 Task: Add Face Rock Creamery Vampire Slayer, Garlic Cheddar Cheese to the cart.
Action: Mouse moved to (833, 282)
Screenshot: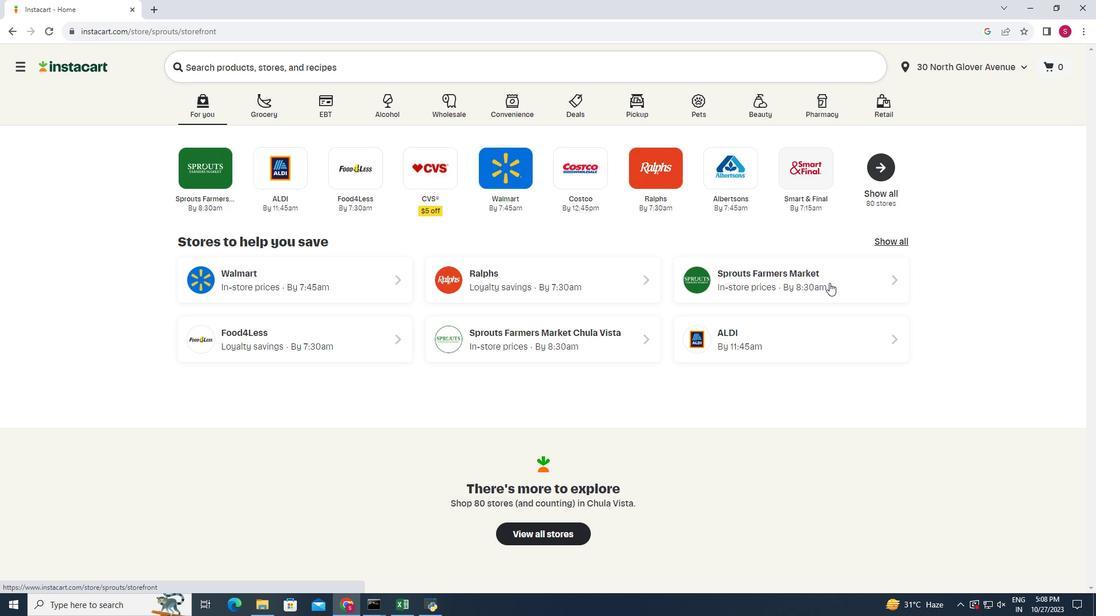 
Action: Mouse pressed left at (833, 282)
Screenshot: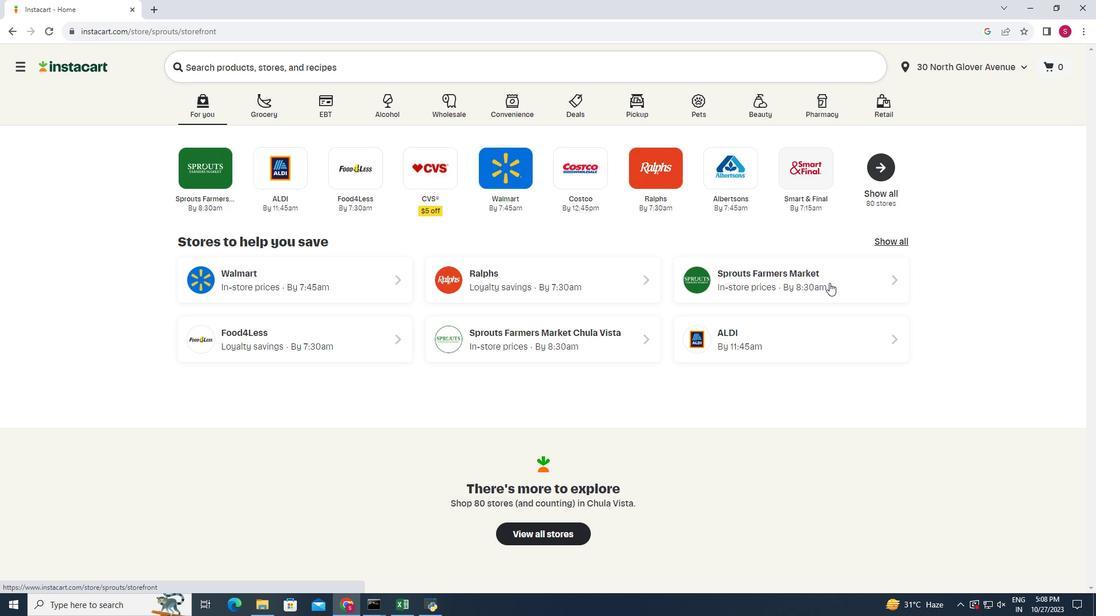 
Action: Mouse moved to (50, 505)
Screenshot: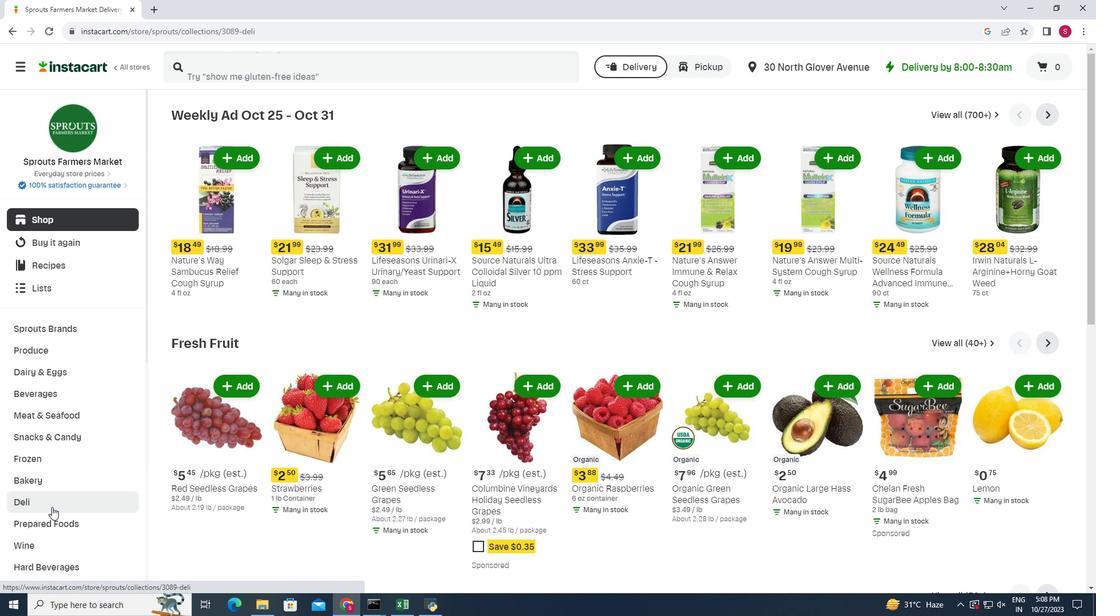 
Action: Mouse pressed left at (50, 505)
Screenshot: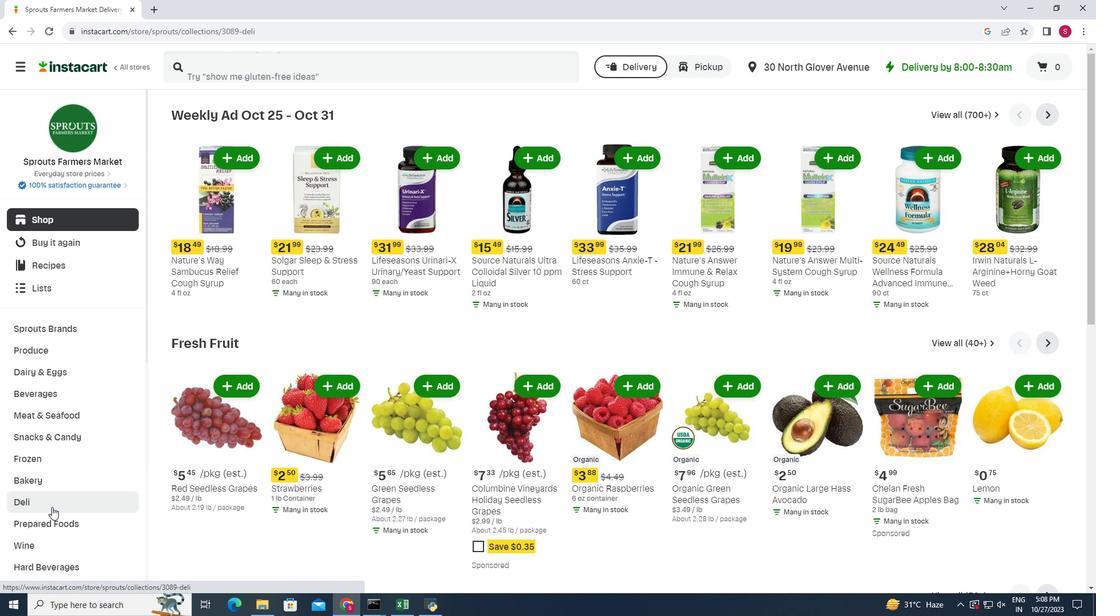
Action: Mouse moved to (285, 138)
Screenshot: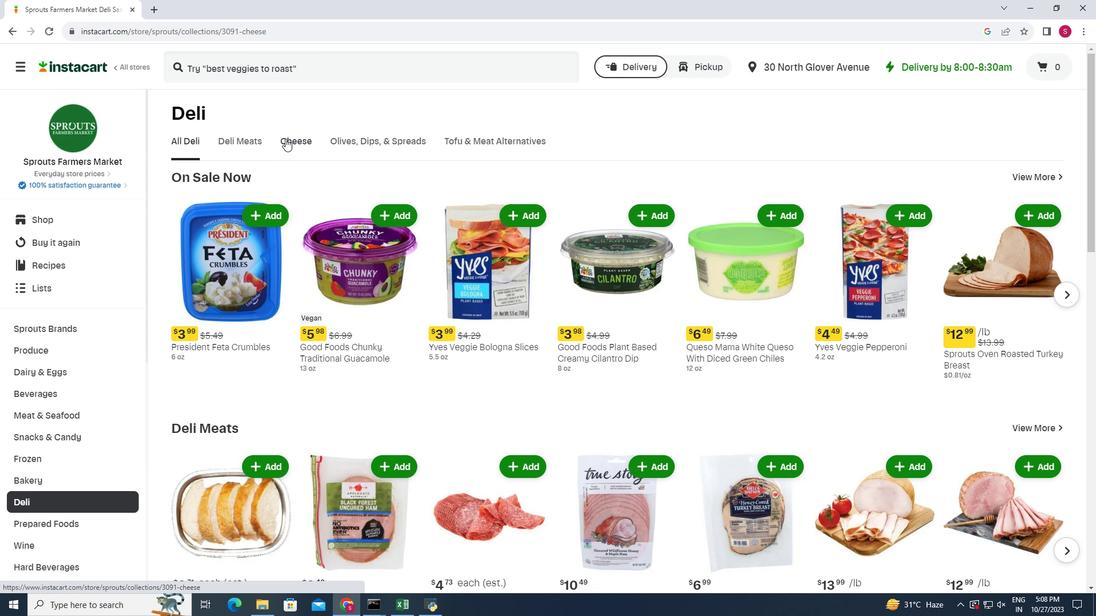 
Action: Mouse pressed left at (285, 138)
Screenshot: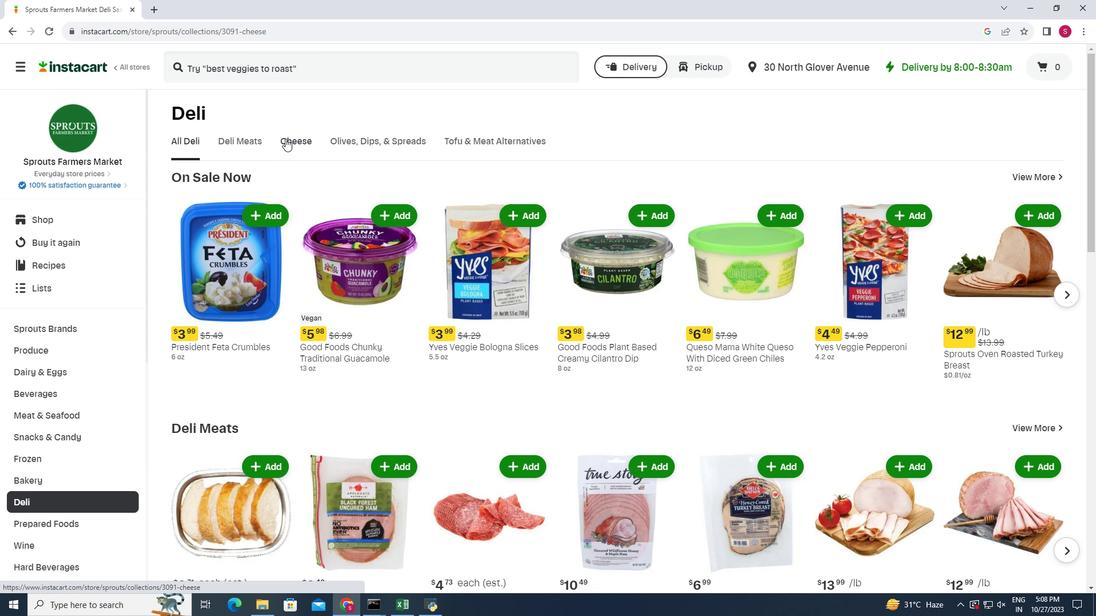 
Action: Mouse moved to (1060, 183)
Screenshot: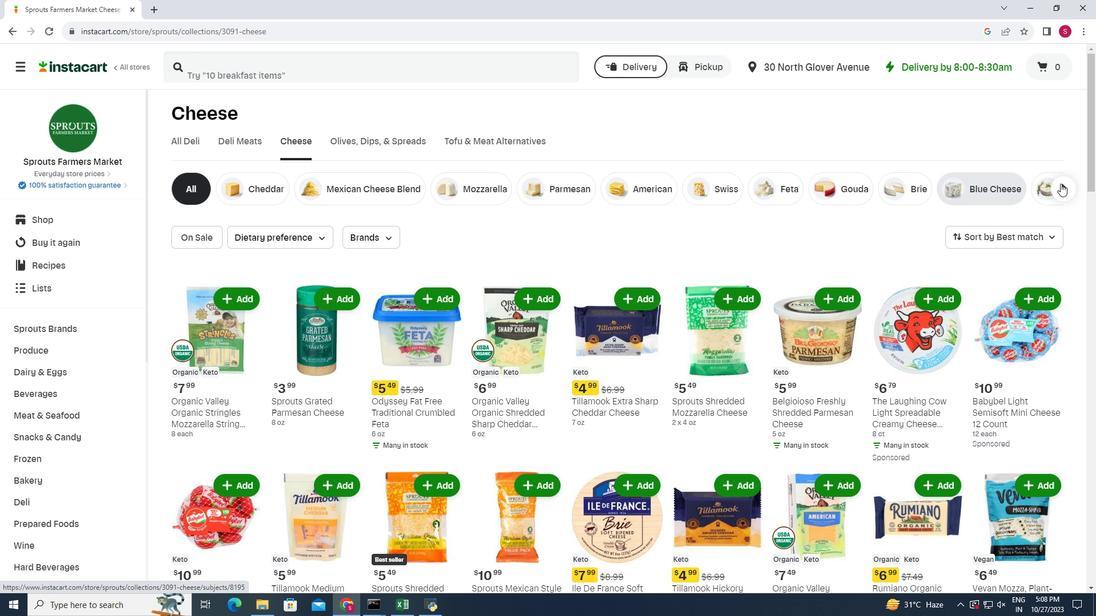 
Action: Mouse pressed left at (1060, 183)
Screenshot: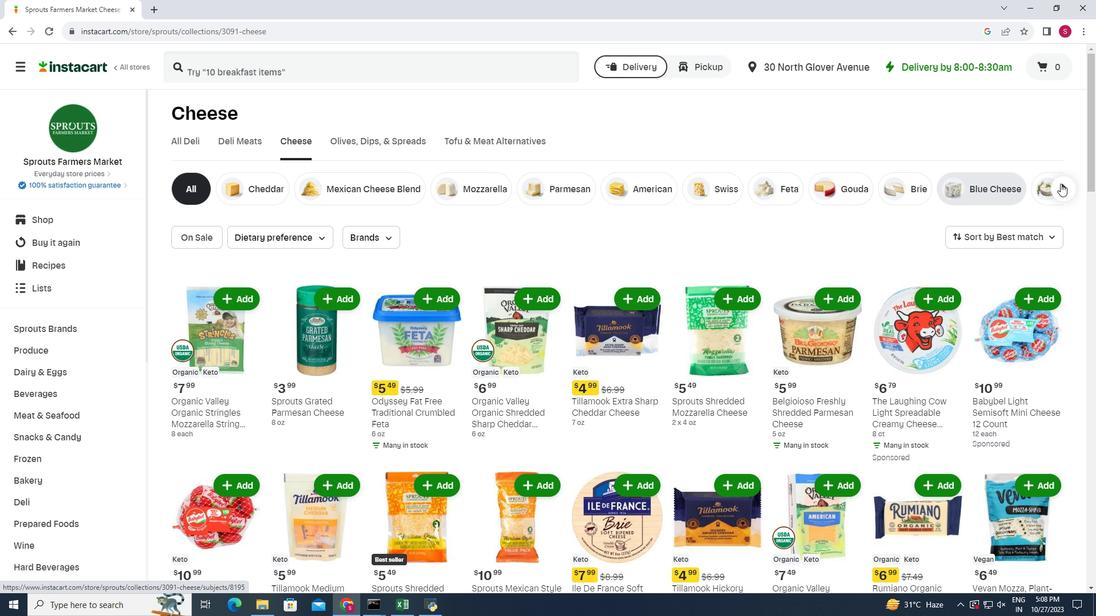 
Action: Mouse moved to (1024, 194)
Screenshot: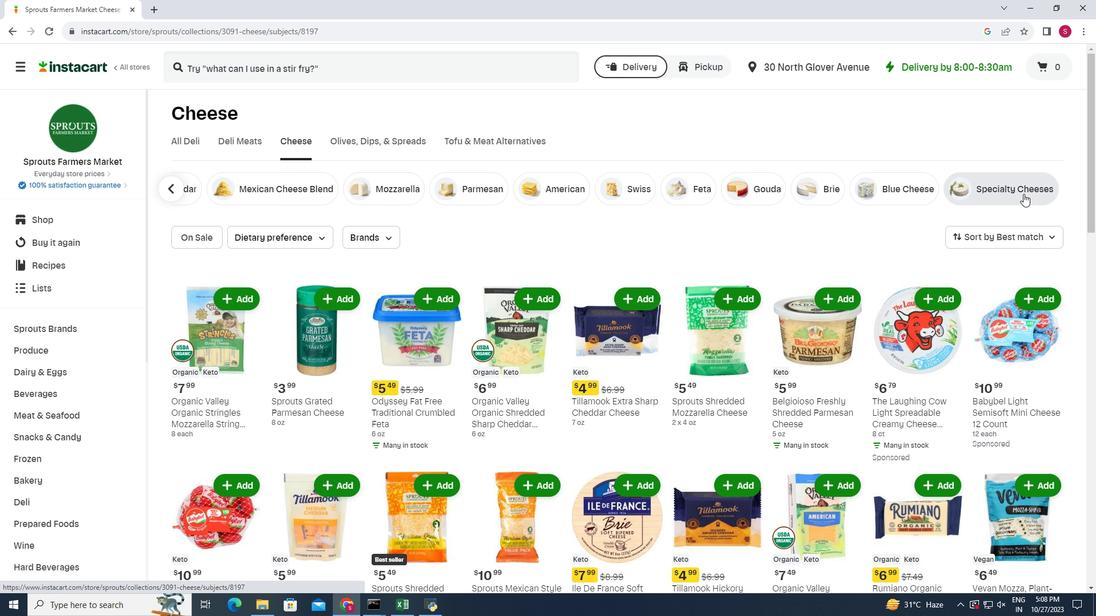 
Action: Mouse pressed left at (1024, 194)
Screenshot: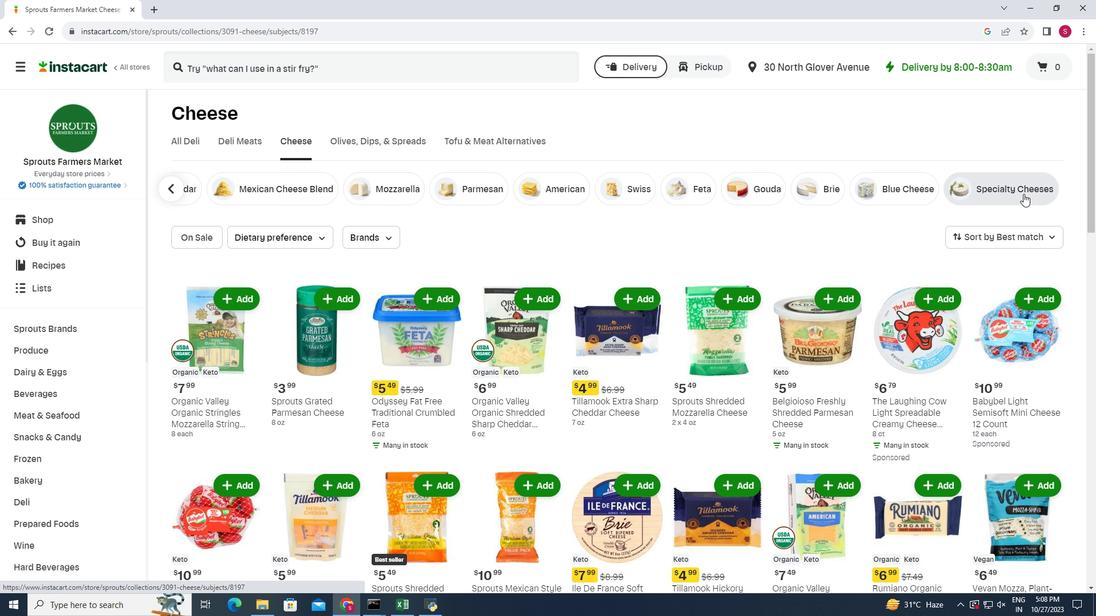 
Action: Mouse moved to (549, 217)
Screenshot: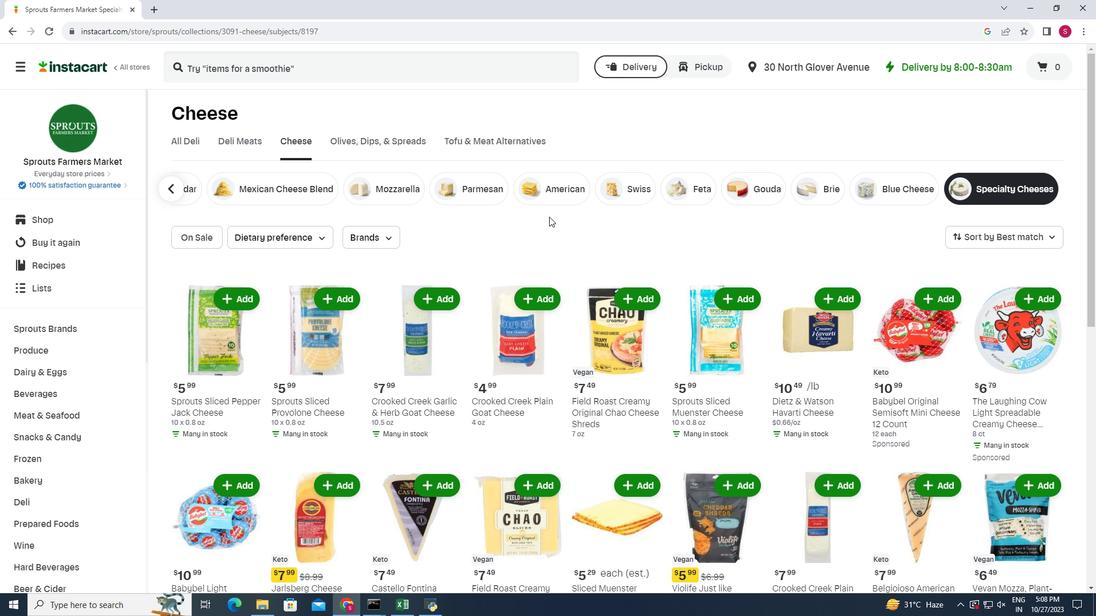 
Action: Mouse scrolled (549, 216) with delta (0, 0)
Screenshot: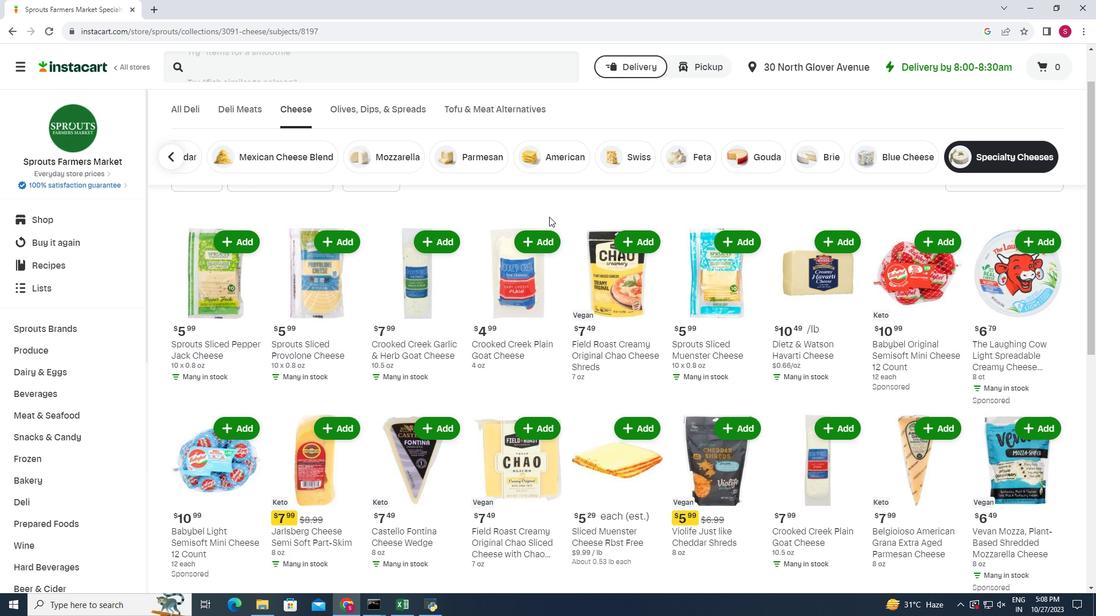 
Action: Mouse moved to (292, 211)
Screenshot: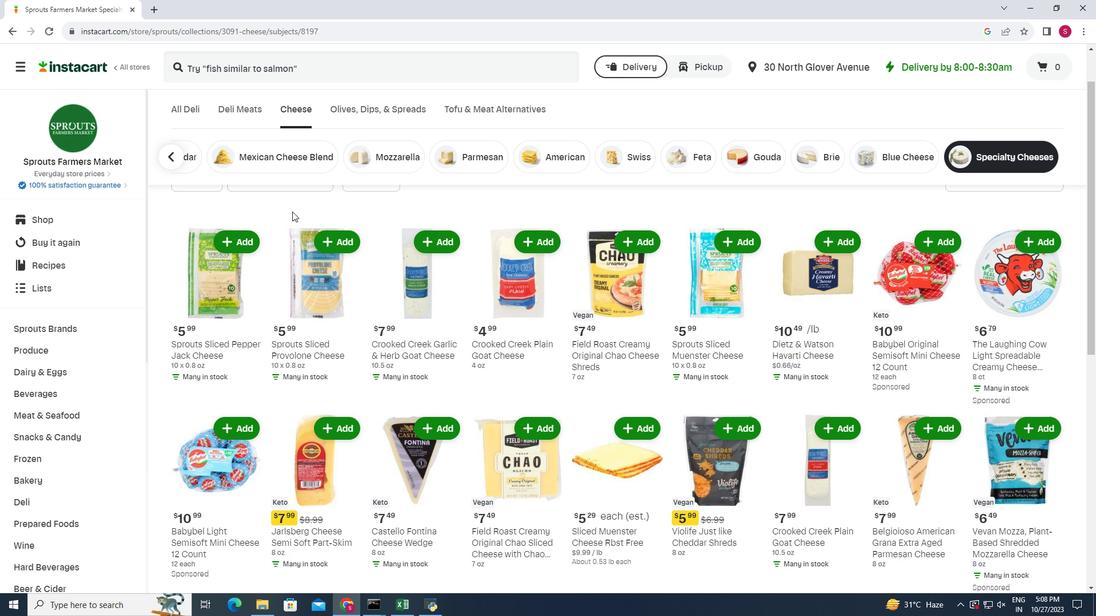 
Action: Mouse scrolled (292, 211) with delta (0, 0)
Screenshot: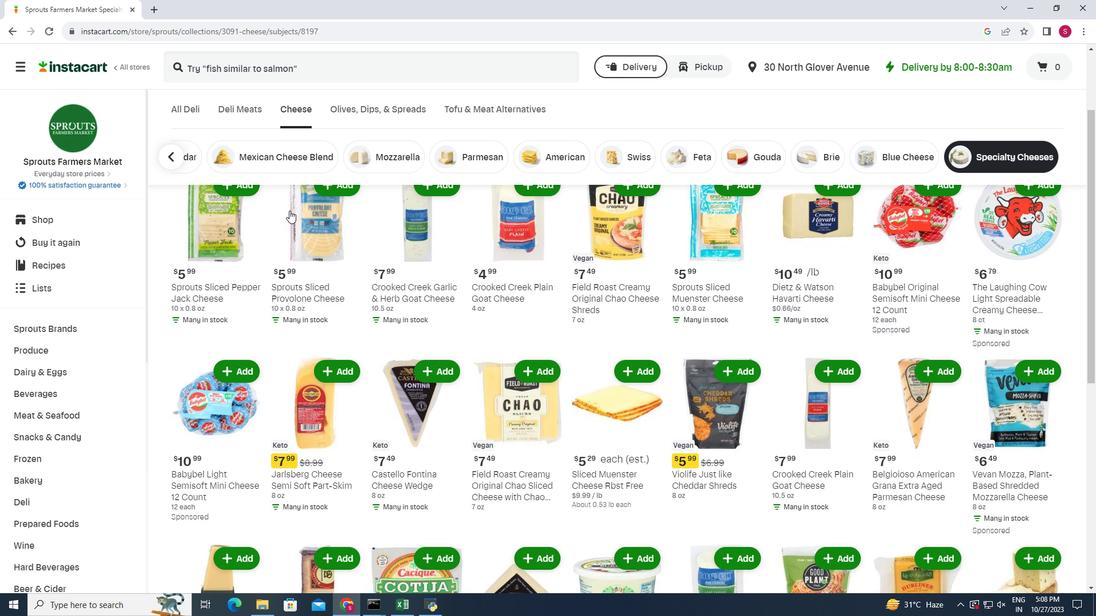 
Action: Mouse moved to (288, 210)
Screenshot: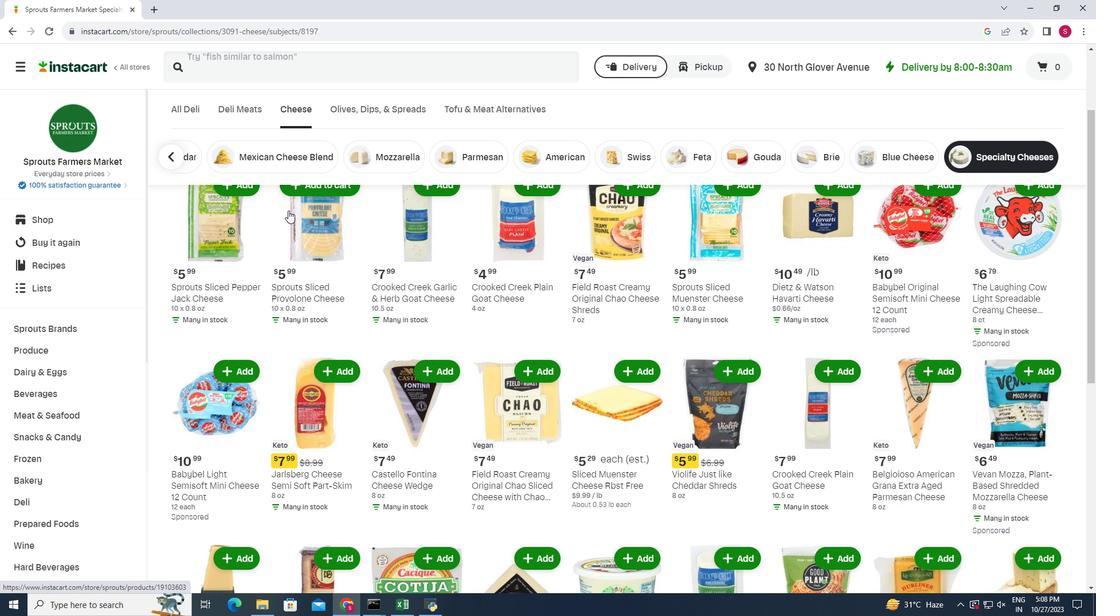 
Action: Mouse scrolled (288, 211) with delta (0, 0)
Screenshot: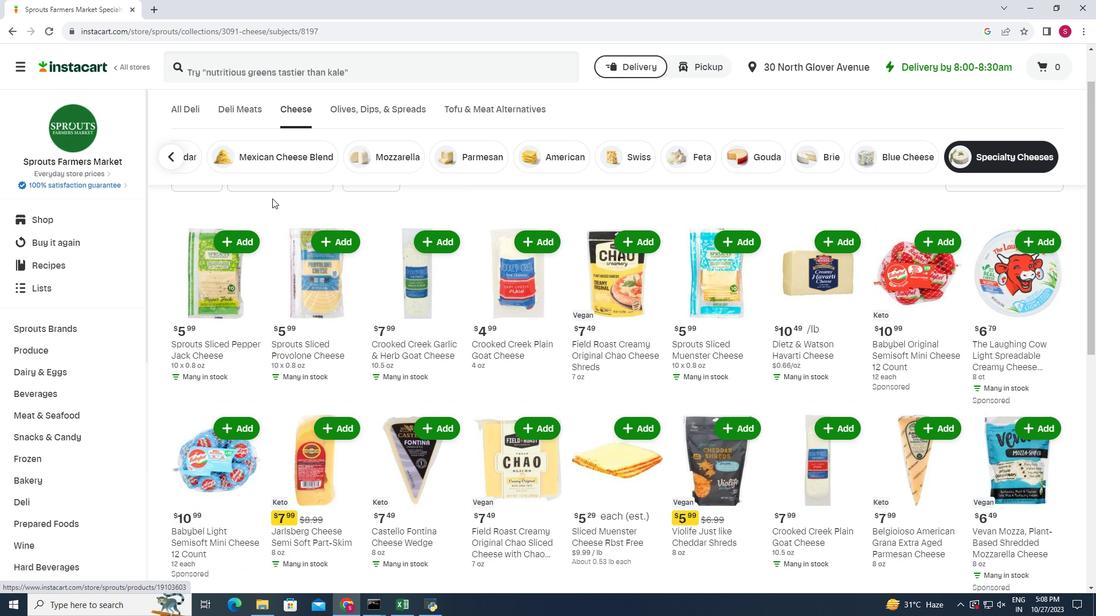 
Action: Mouse moved to (1049, 317)
Screenshot: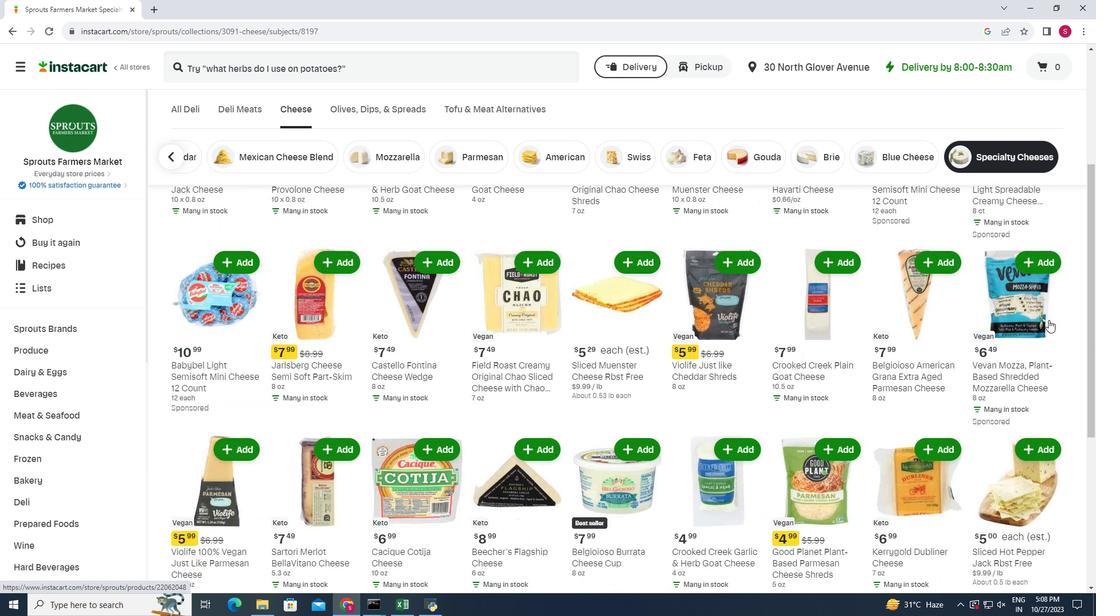 
Action: Mouse scrolled (1049, 317) with delta (0, 0)
Screenshot: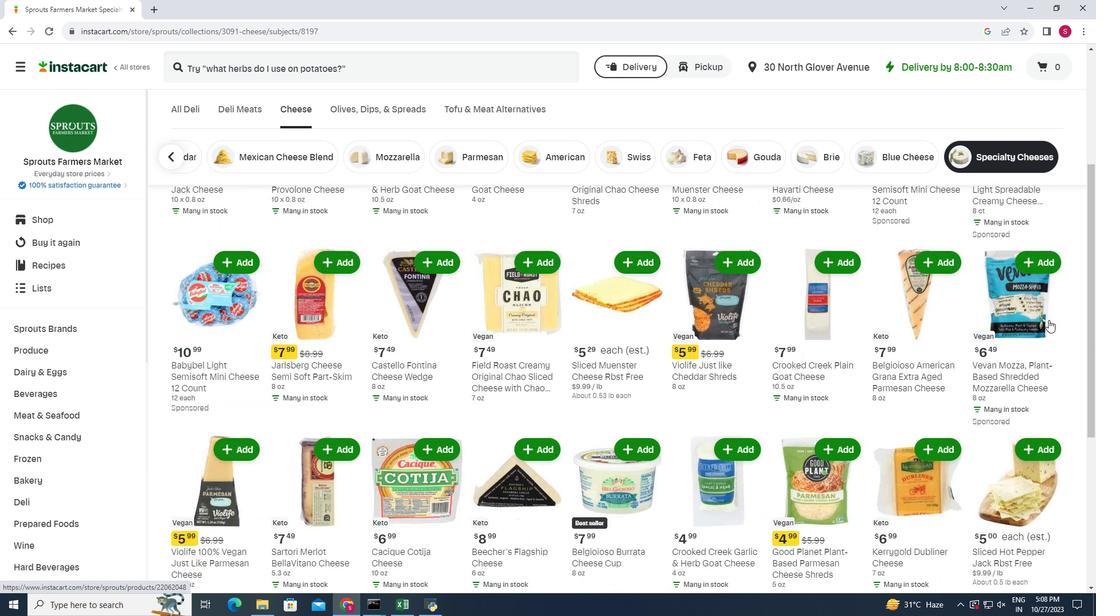 
Action: Mouse moved to (1049, 318)
Screenshot: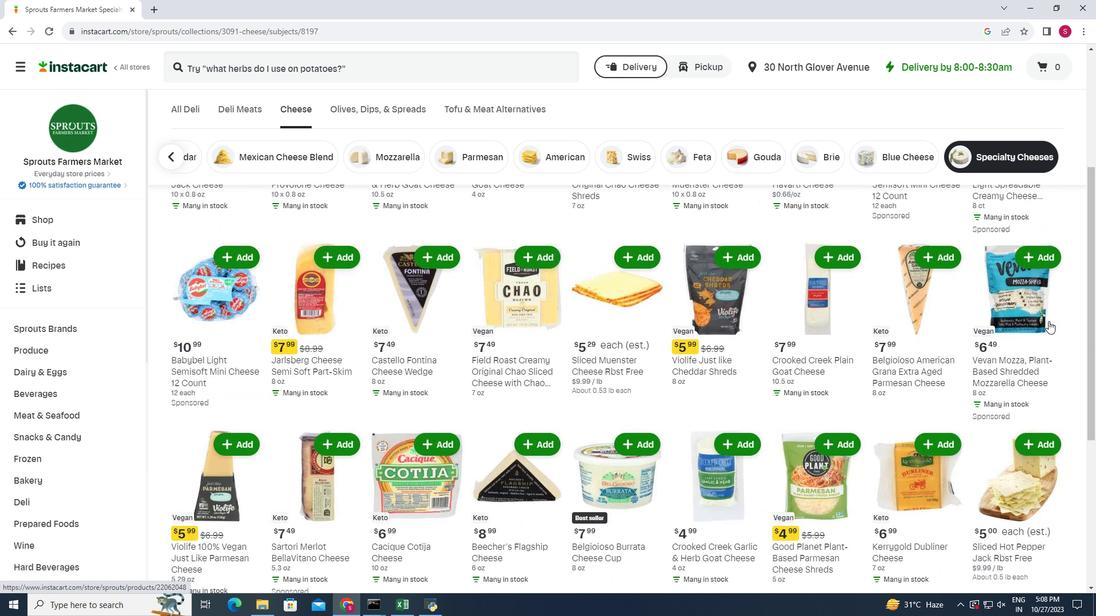 
Action: Mouse scrolled (1049, 318) with delta (0, 0)
Screenshot: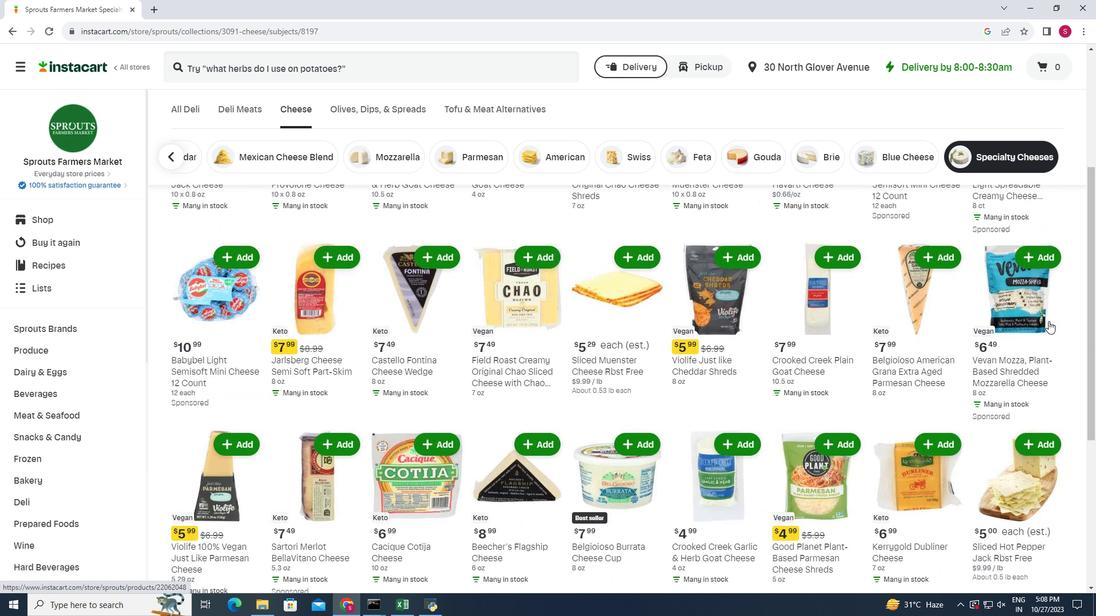 
Action: Mouse moved to (1049, 319)
Screenshot: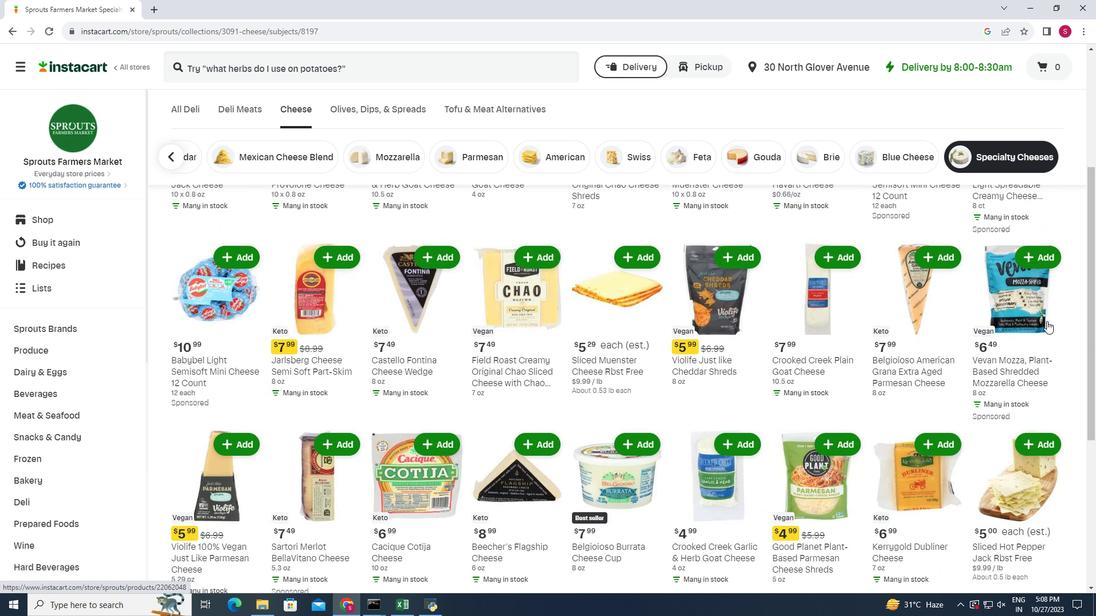 
Action: Mouse scrolled (1049, 319) with delta (0, 0)
Screenshot: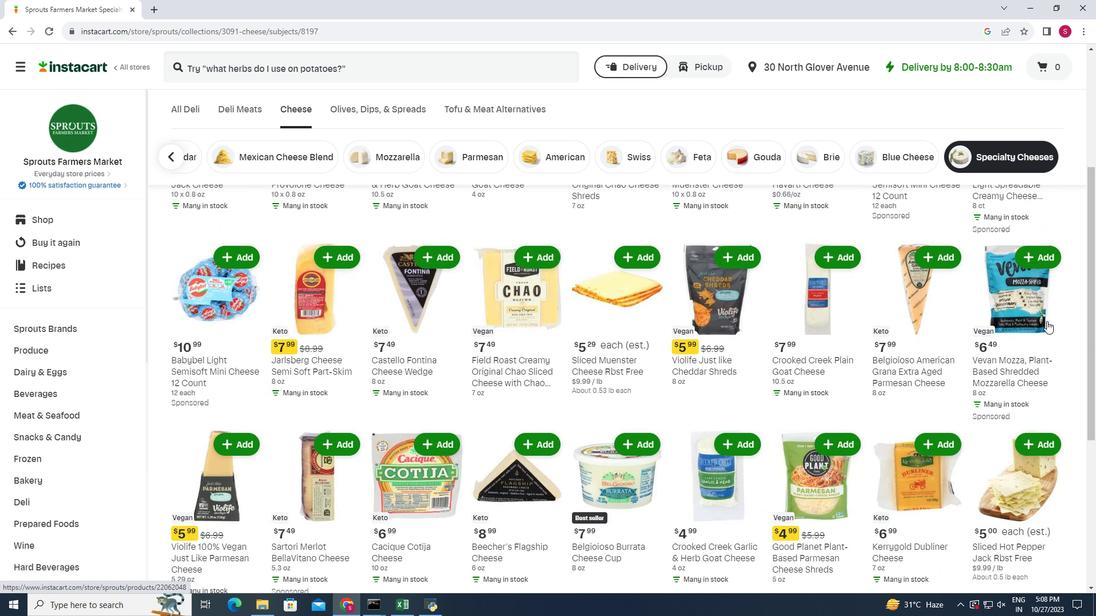 
Action: Mouse moved to (217, 306)
Screenshot: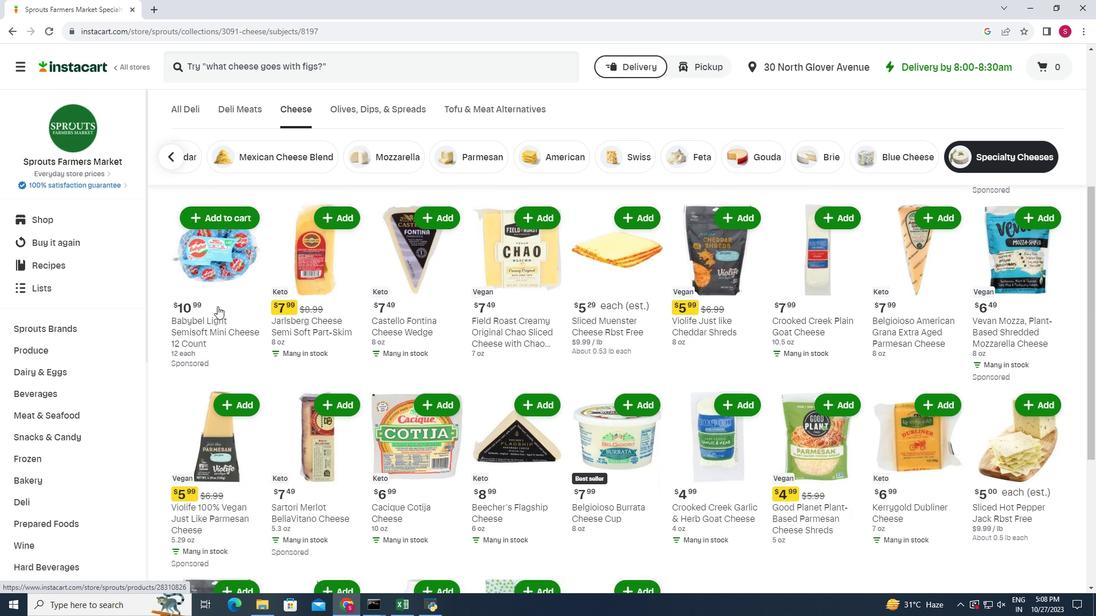 
Action: Mouse scrolled (217, 306) with delta (0, 0)
Screenshot: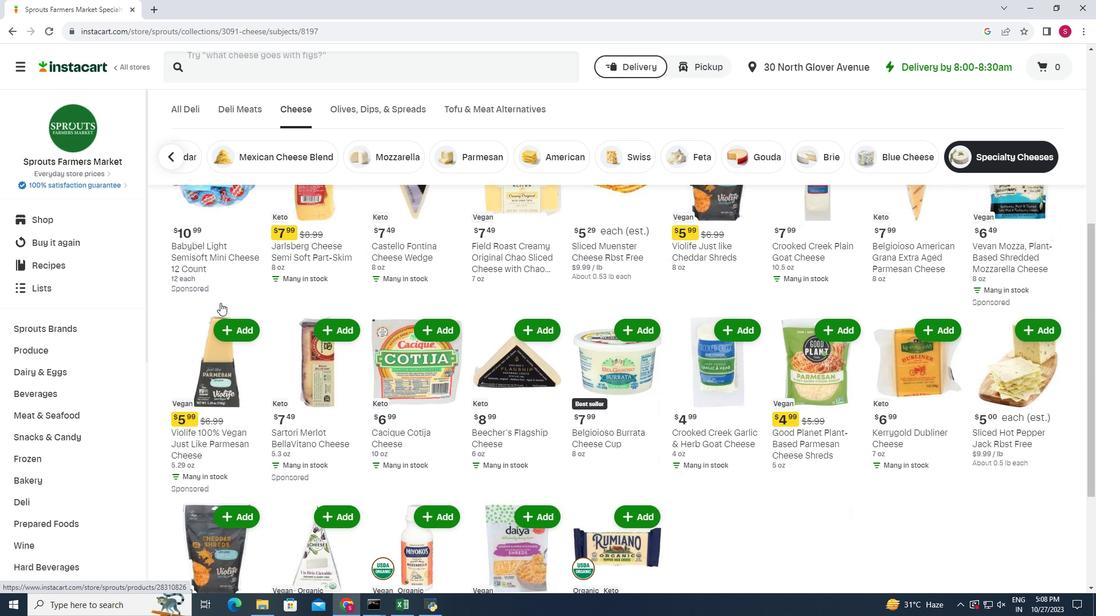 
Action: Mouse scrolled (217, 306) with delta (0, 0)
Screenshot: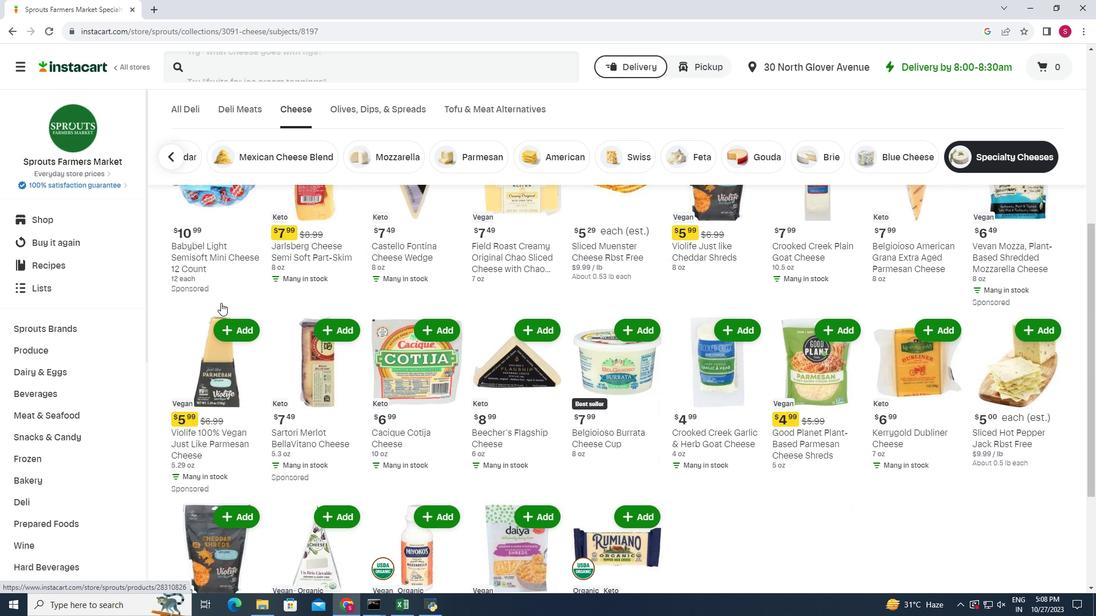 
Action: Mouse moved to (229, 324)
Screenshot: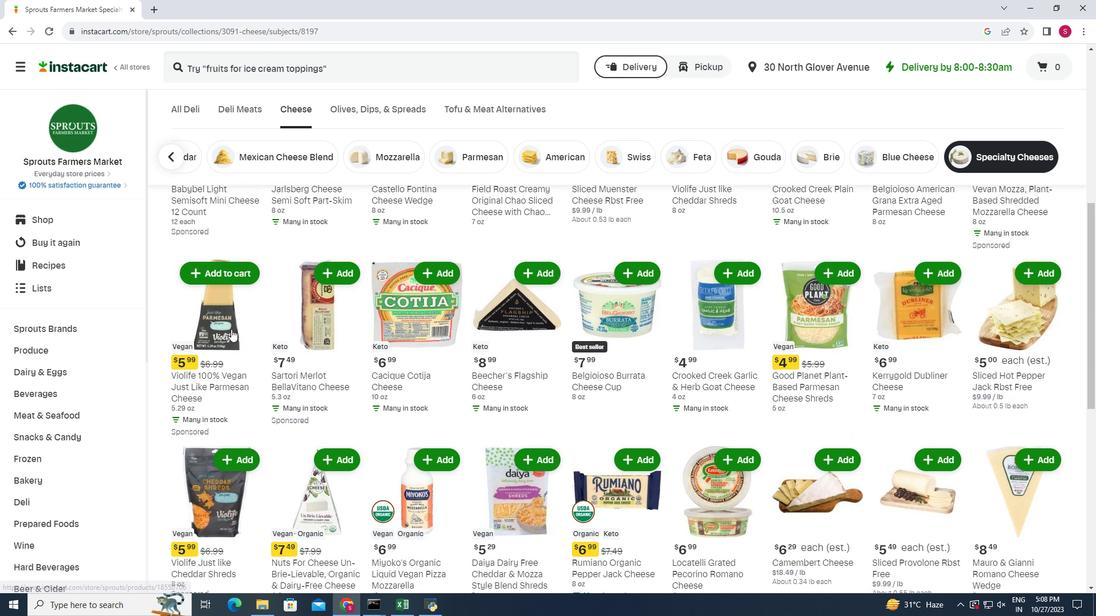 
Action: Mouse scrolled (229, 323) with delta (0, 0)
Screenshot: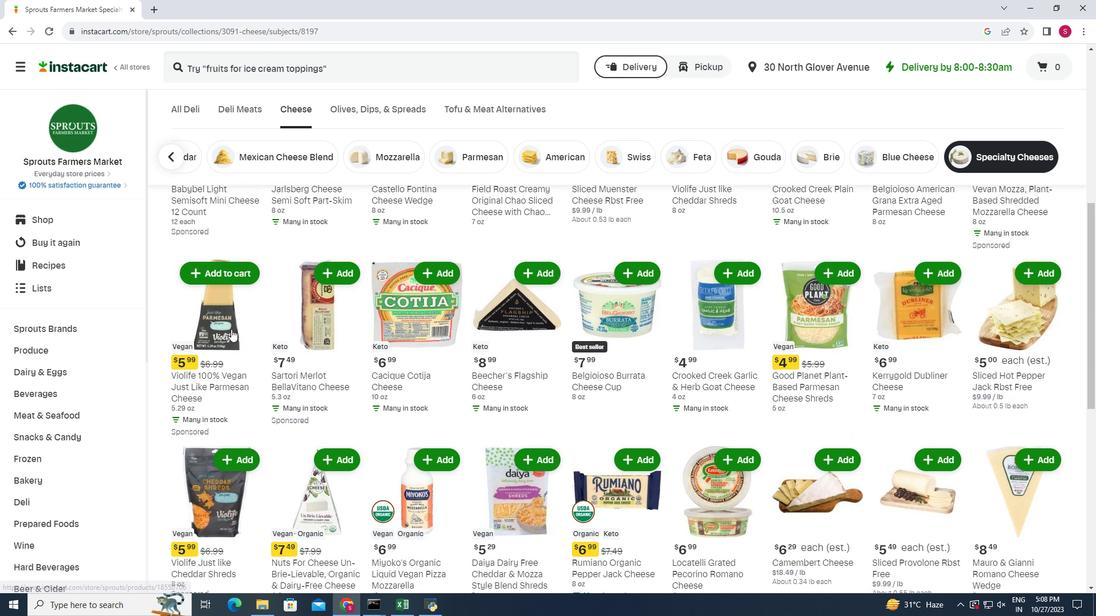 
Action: Mouse moved to (1018, 370)
Screenshot: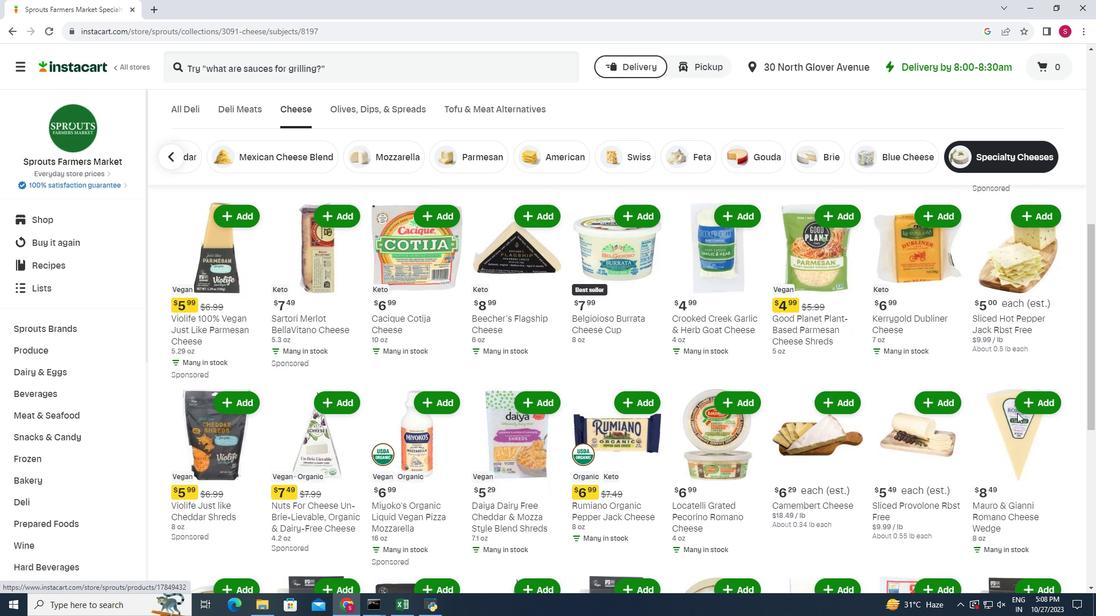 
Action: Mouse scrolled (1018, 369) with delta (0, 0)
Screenshot: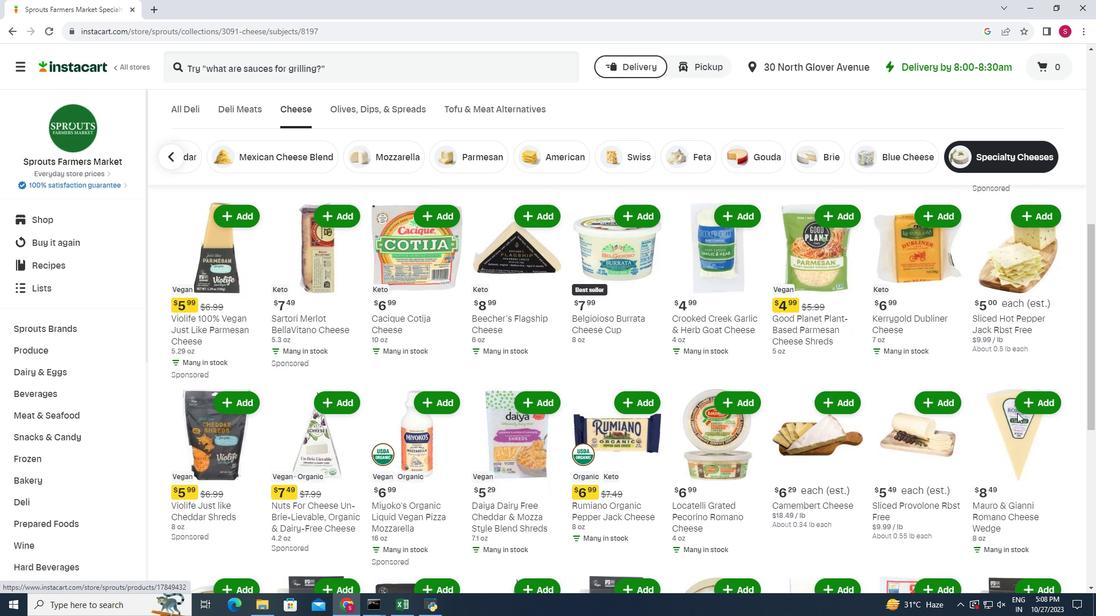 
Action: Mouse moved to (186, 451)
Screenshot: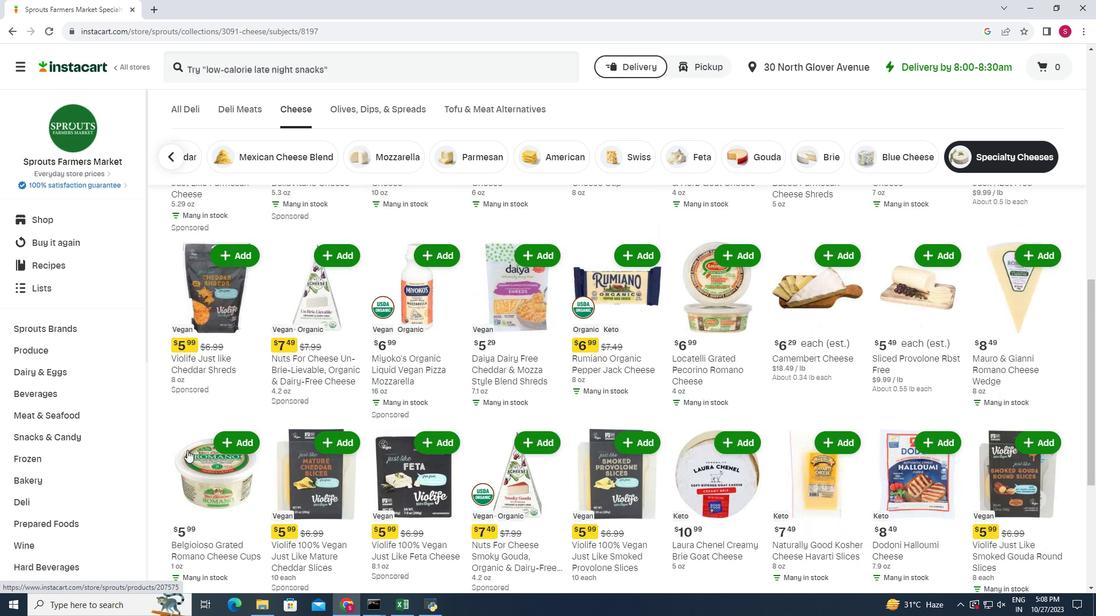 
Action: Mouse scrolled (186, 450) with delta (0, 0)
Screenshot: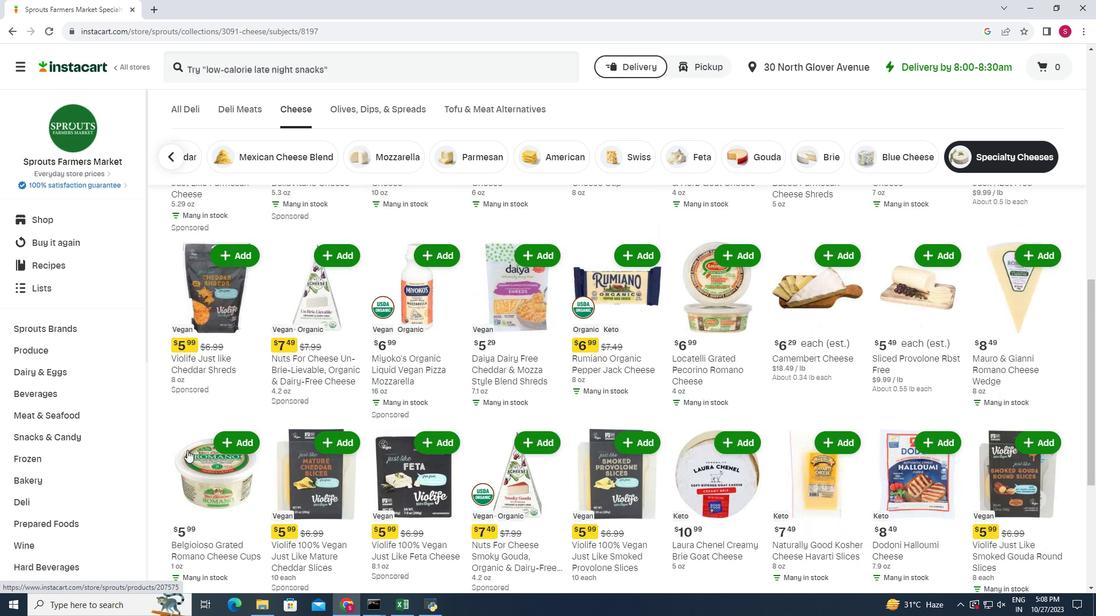 
Action: Mouse moved to (186, 450)
Screenshot: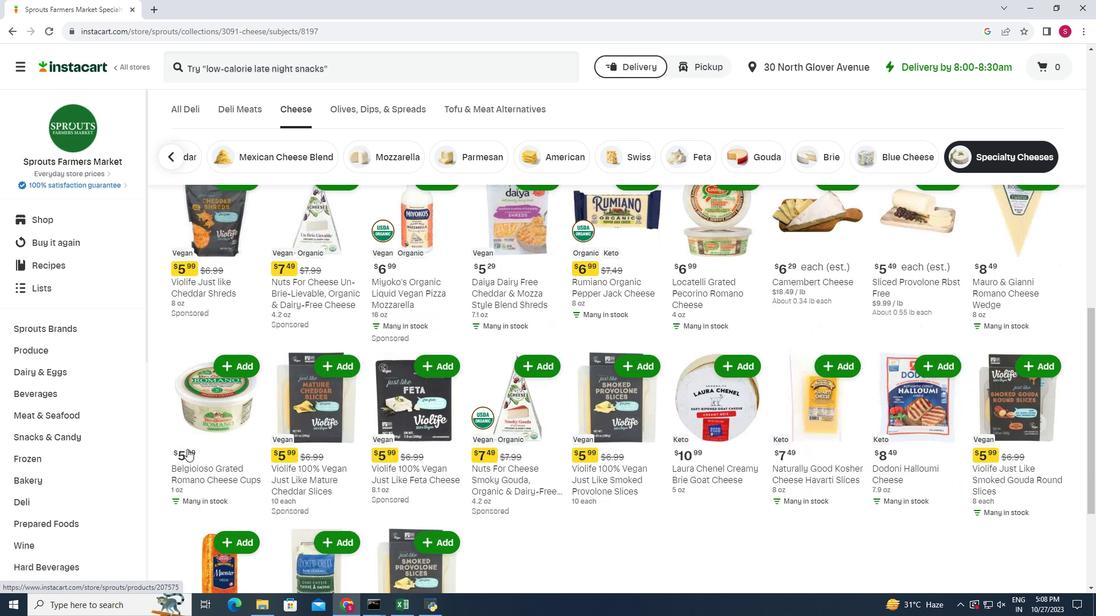 
Action: Mouse scrolled (186, 450) with delta (0, 0)
Screenshot: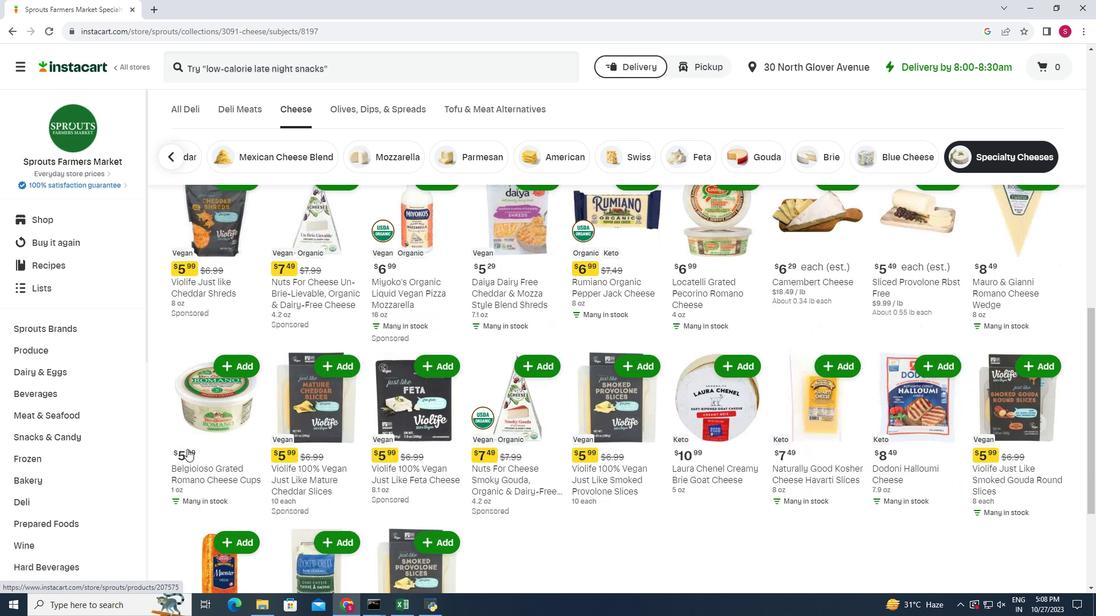
Action: Mouse moved to (186, 450)
Screenshot: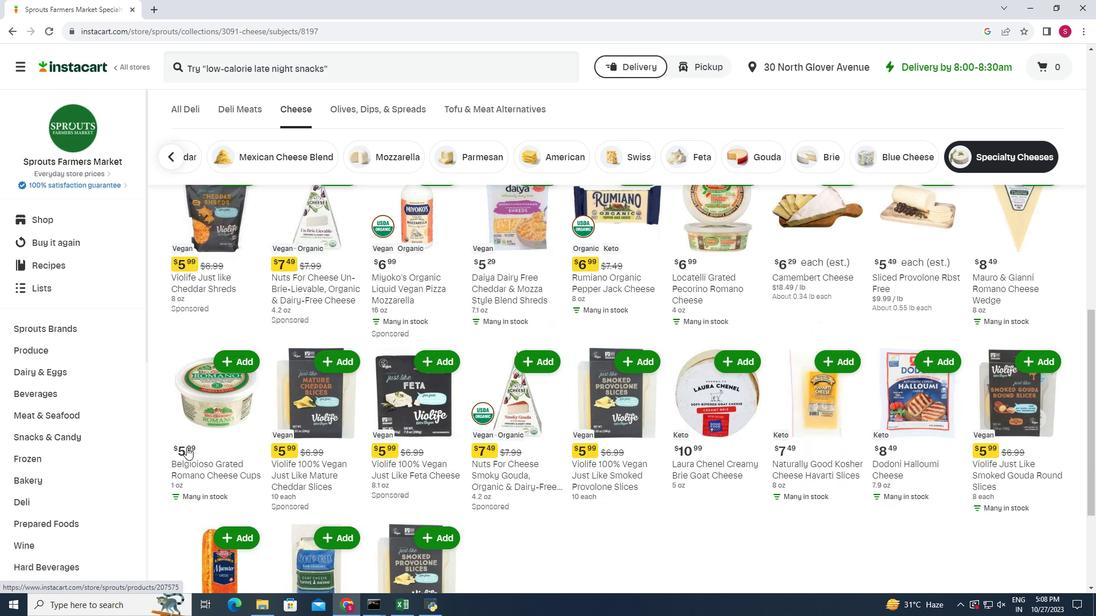 
Action: Mouse scrolled (186, 450) with delta (0, 0)
Screenshot: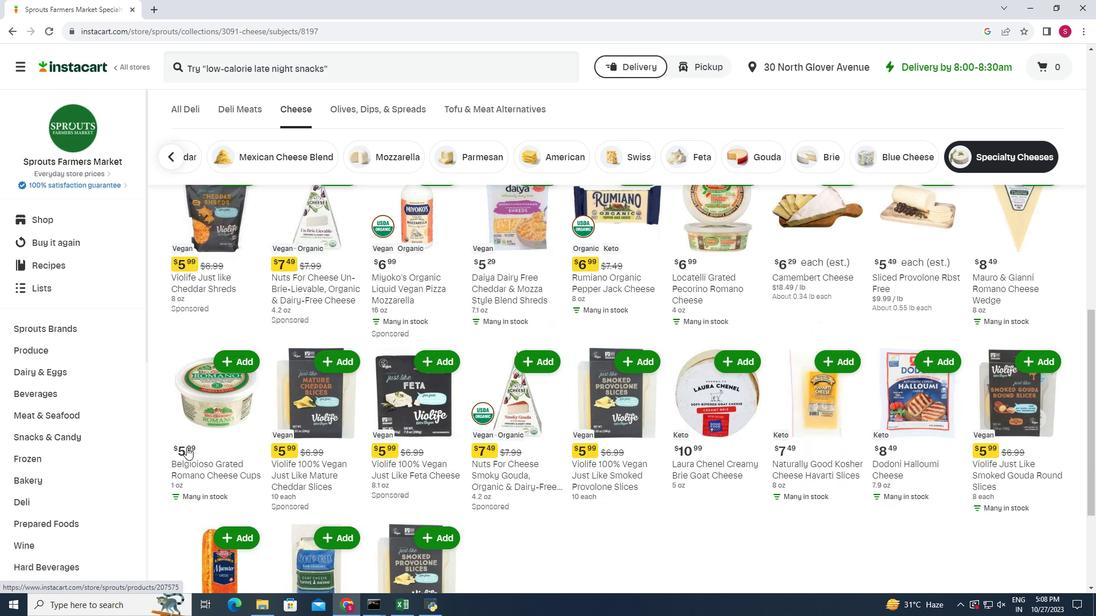 
Action: Mouse moved to (186, 450)
Screenshot: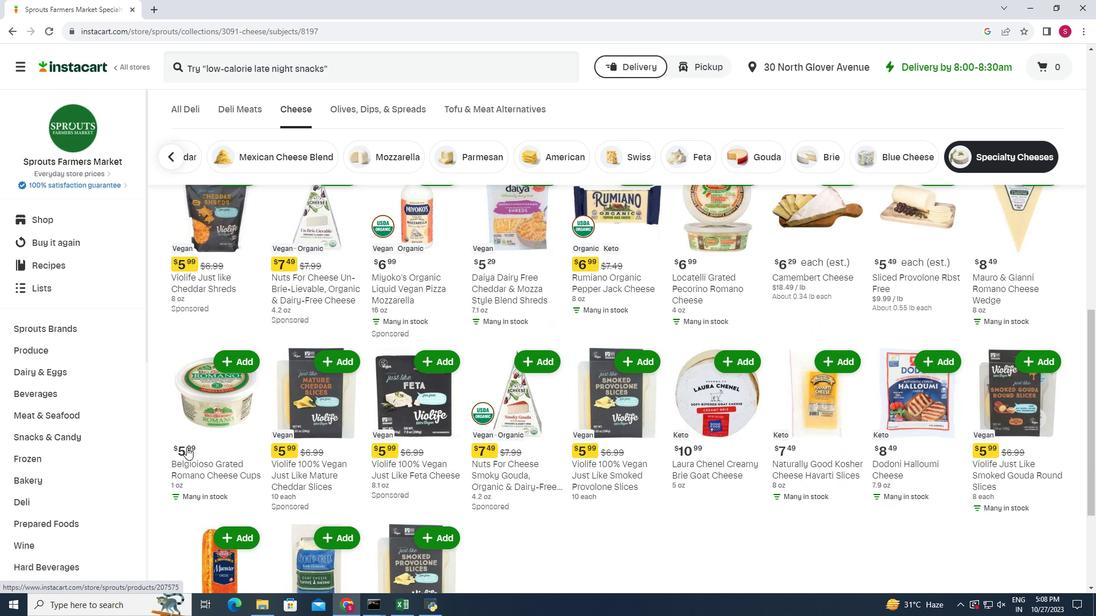 
Action: Mouse scrolled (186, 450) with delta (0, 0)
Screenshot: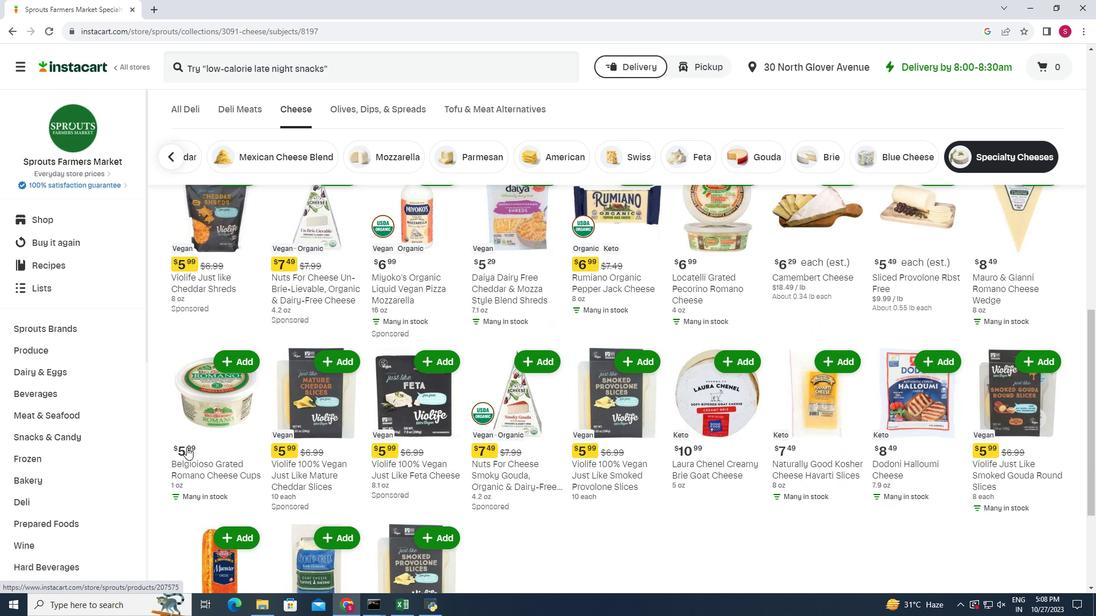 
Action: Mouse moved to (995, 435)
Screenshot: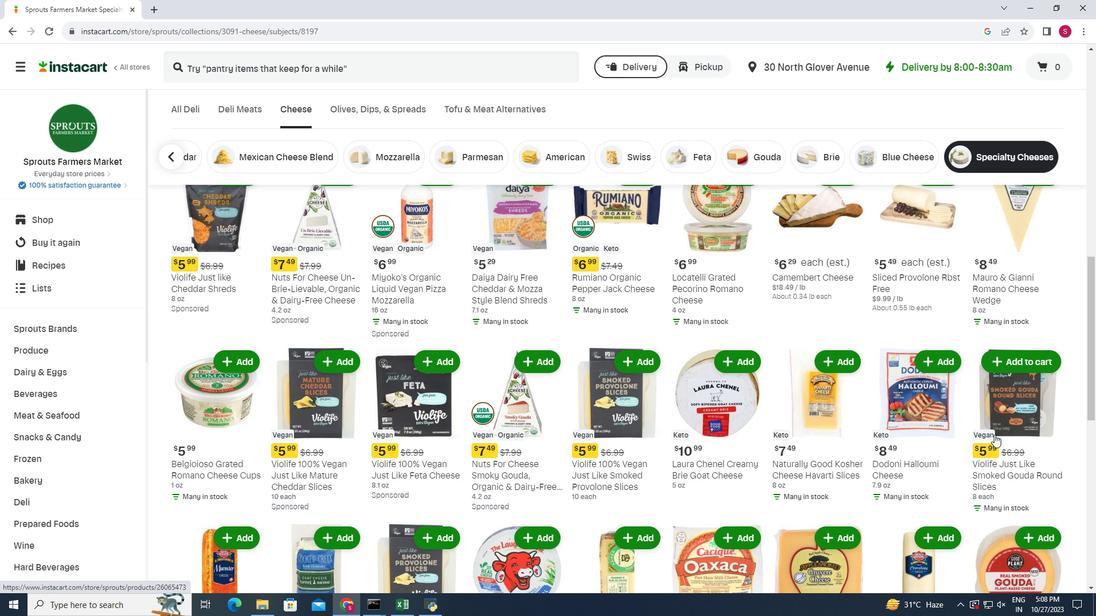 
Action: Mouse scrolled (995, 434) with delta (0, 0)
Screenshot: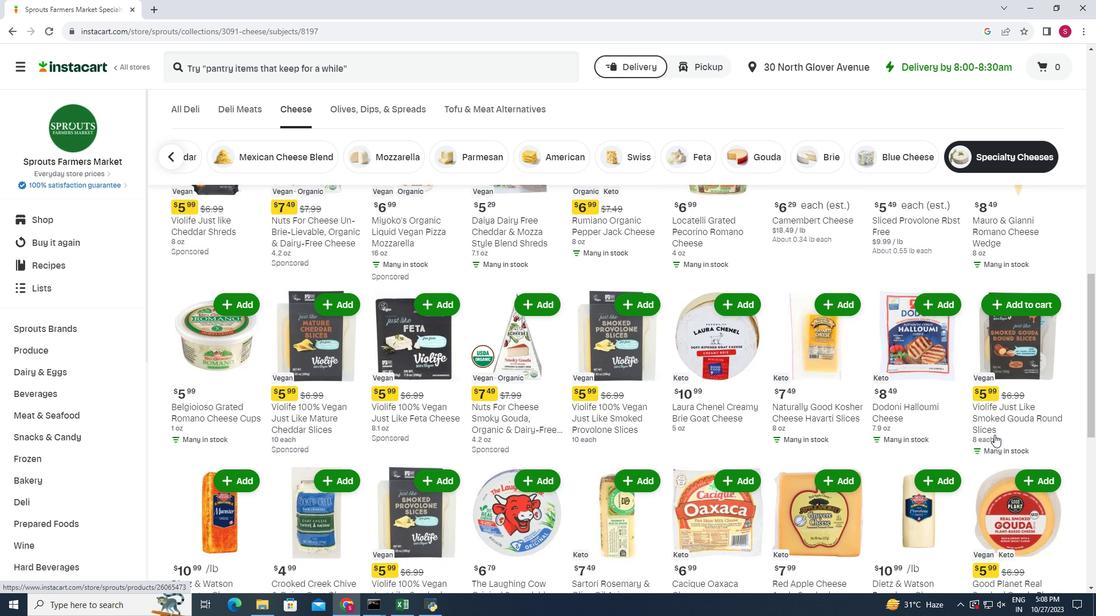 
Action: Mouse moved to (309, 414)
Screenshot: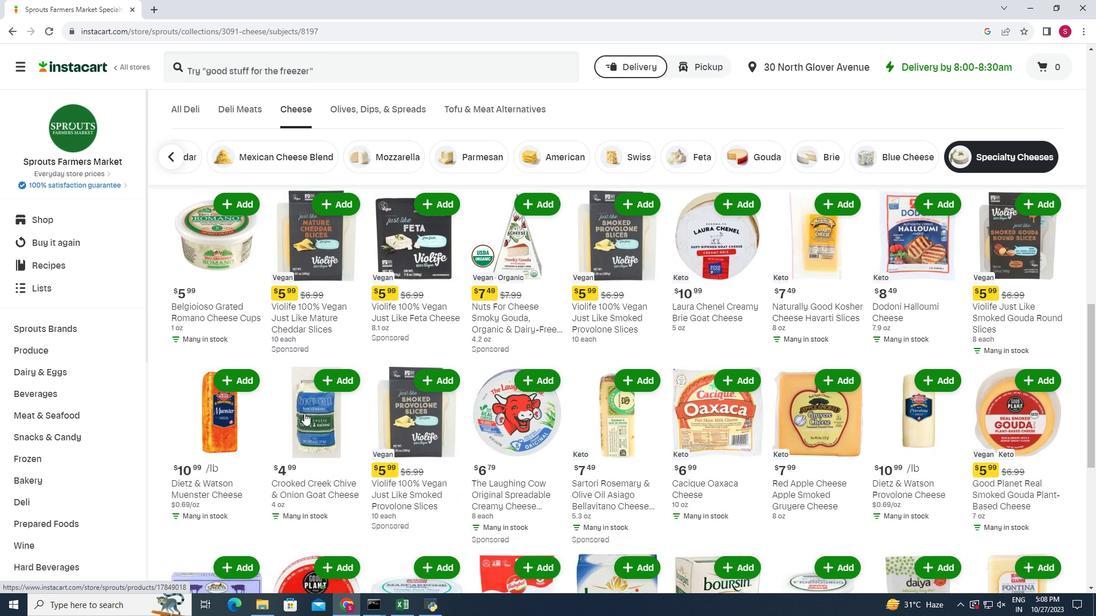 
Action: Mouse scrolled (309, 413) with delta (0, 0)
Screenshot: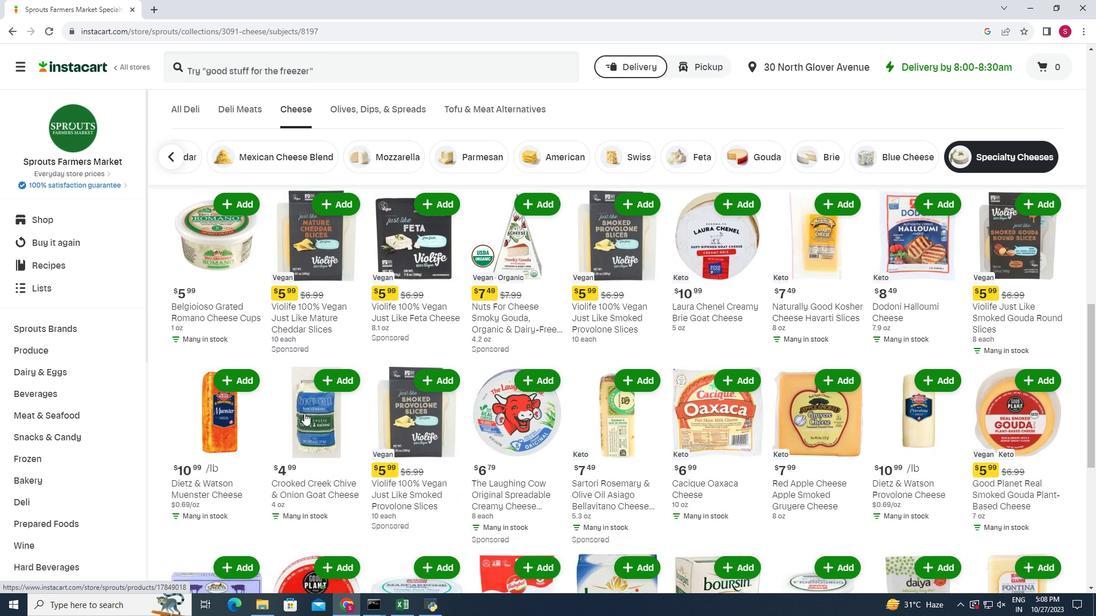 
Action: Mouse moved to (304, 413)
Screenshot: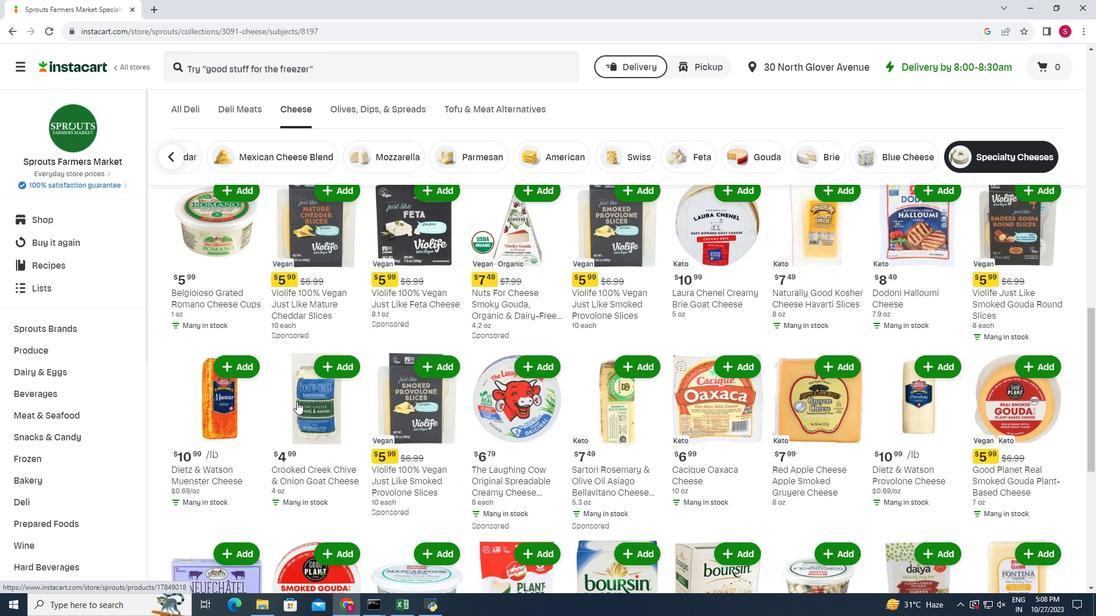 
Action: Mouse scrolled (304, 413) with delta (0, 0)
Screenshot: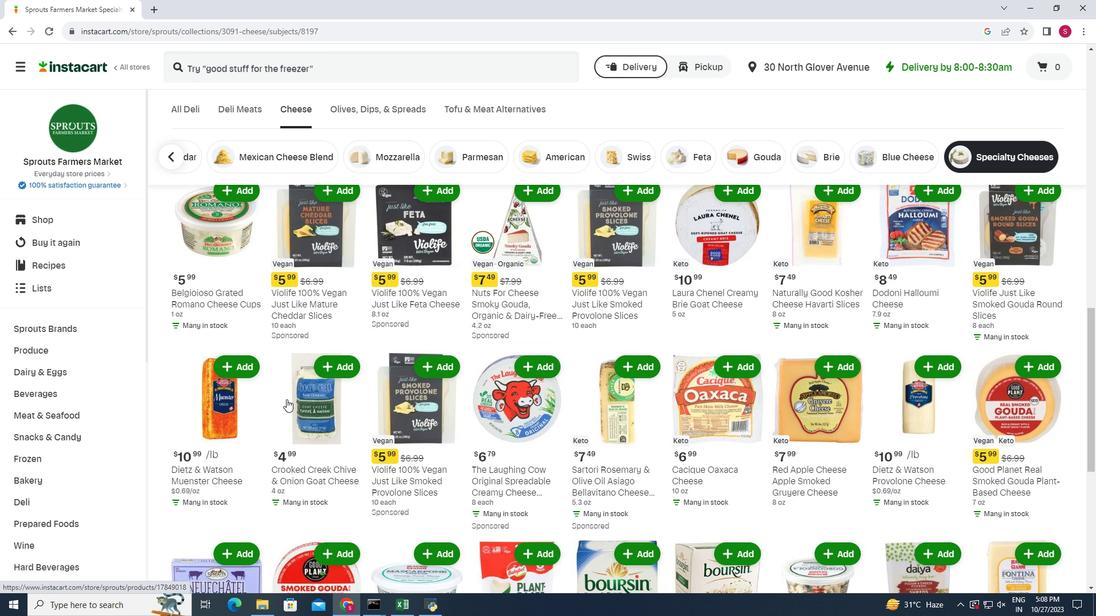 
Action: Mouse moved to (1038, 456)
Screenshot: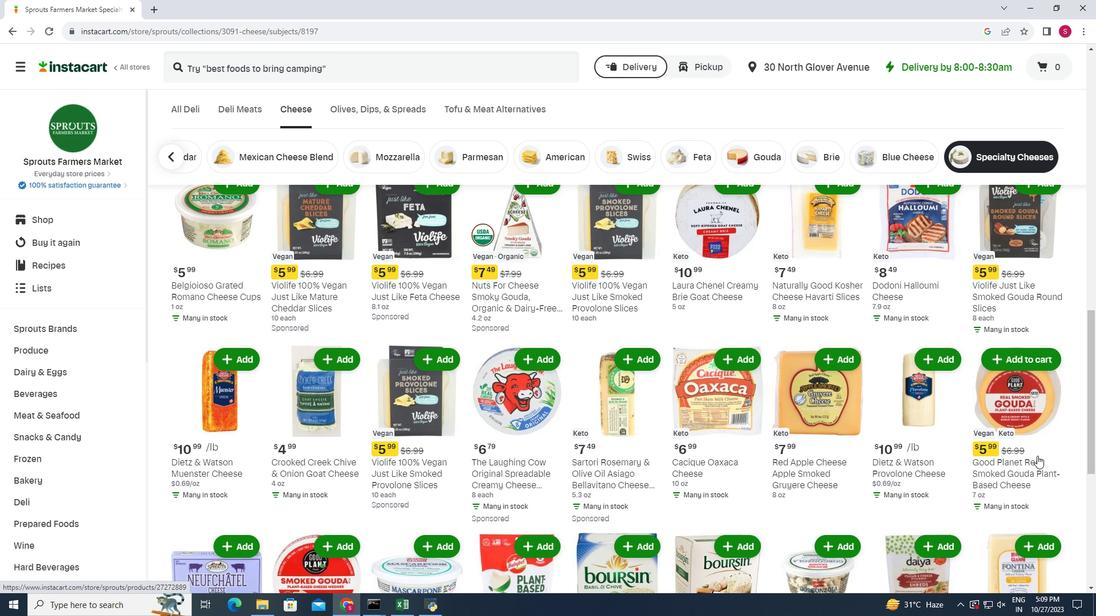 
Action: Mouse scrolled (1038, 455) with delta (0, 0)
Screenshot: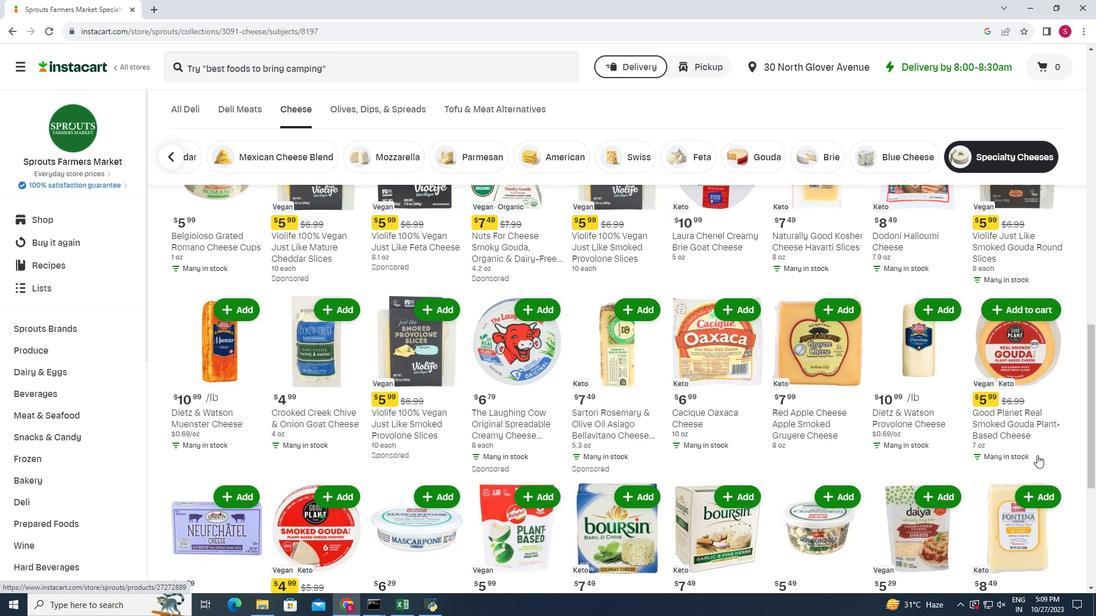 
Action: Mouse moved to (185, 391)
Screenshot: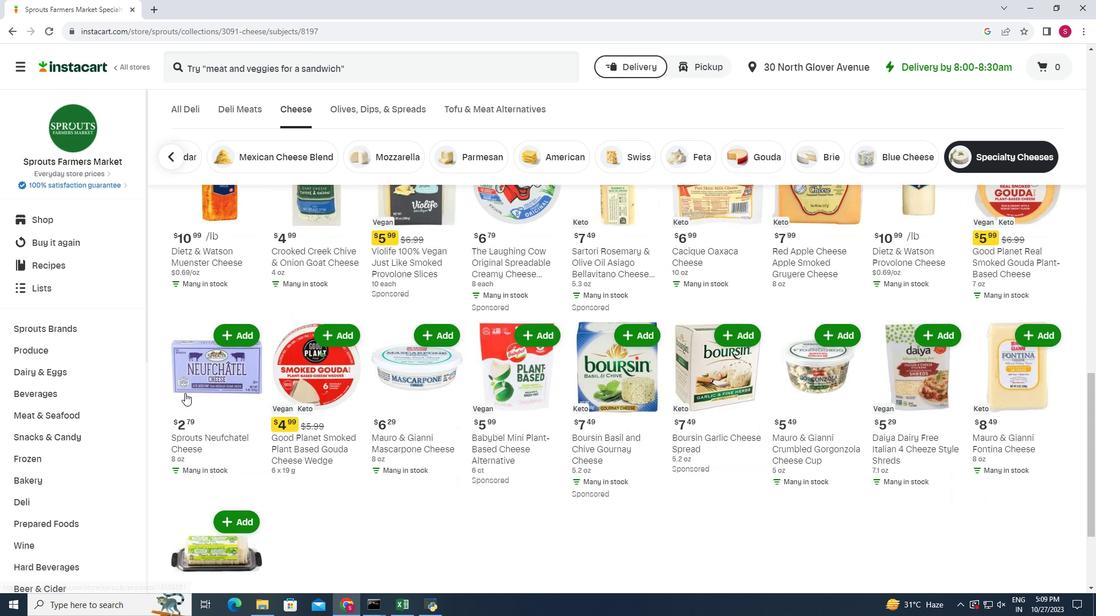 
Action: Mouse scrolled (185, 390) with delta (0, 0)
Screenshot: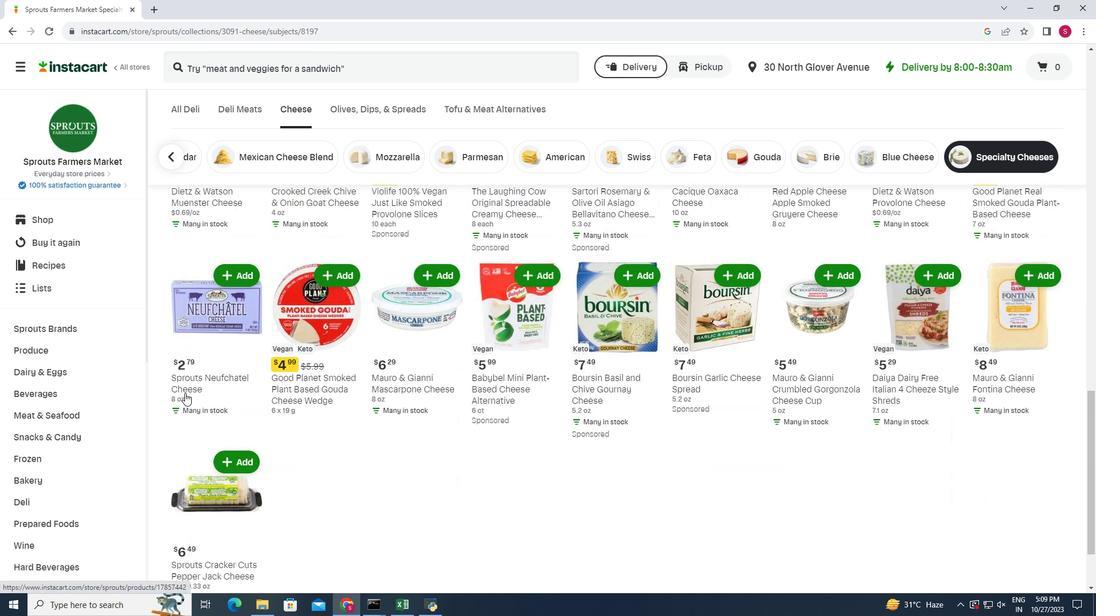 
Action: Mouse moved to (184, 392)
Screenshot: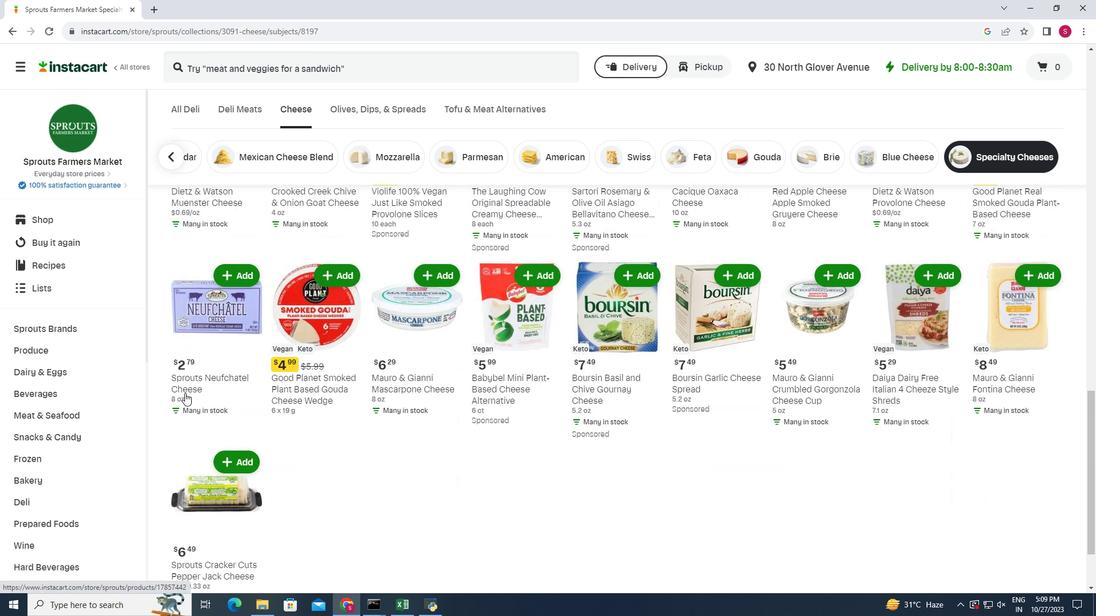 
Action: Mouse scrolled (184, 391) with delta (0, 0)
Screenshot: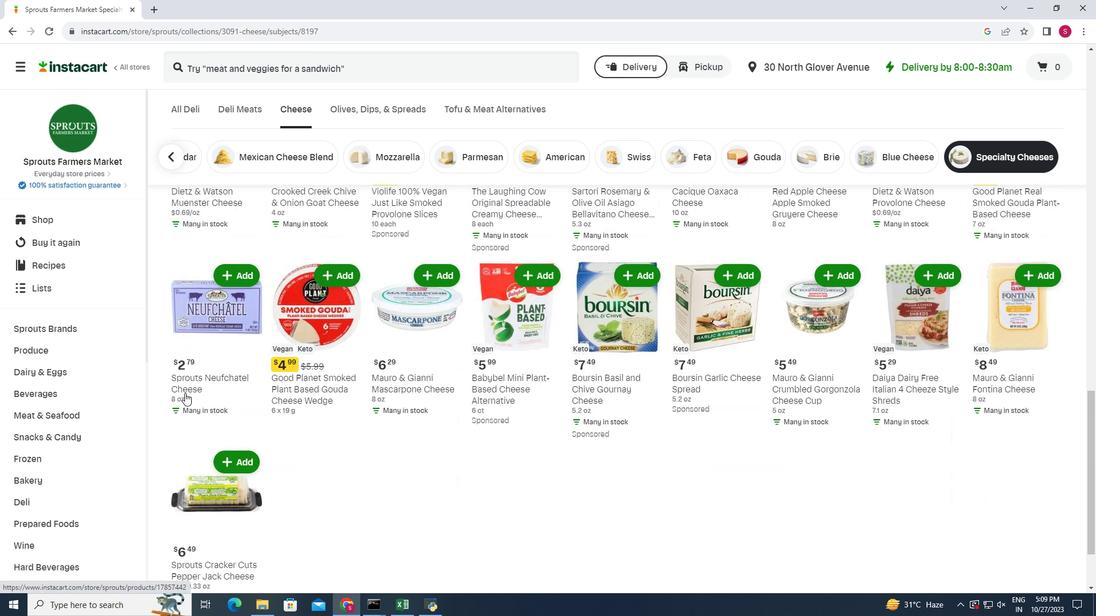 
Action: Mouse scrolled (184, 391) with delta (0, 0)
Screenshot: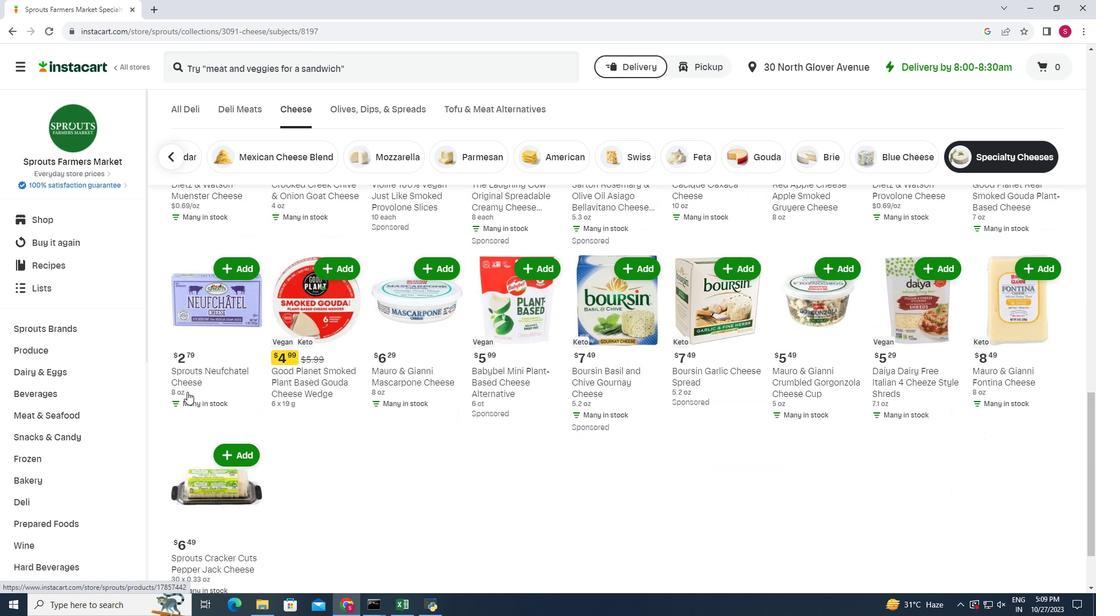
Action: Mouse moved to (184, 393)
Screenshot: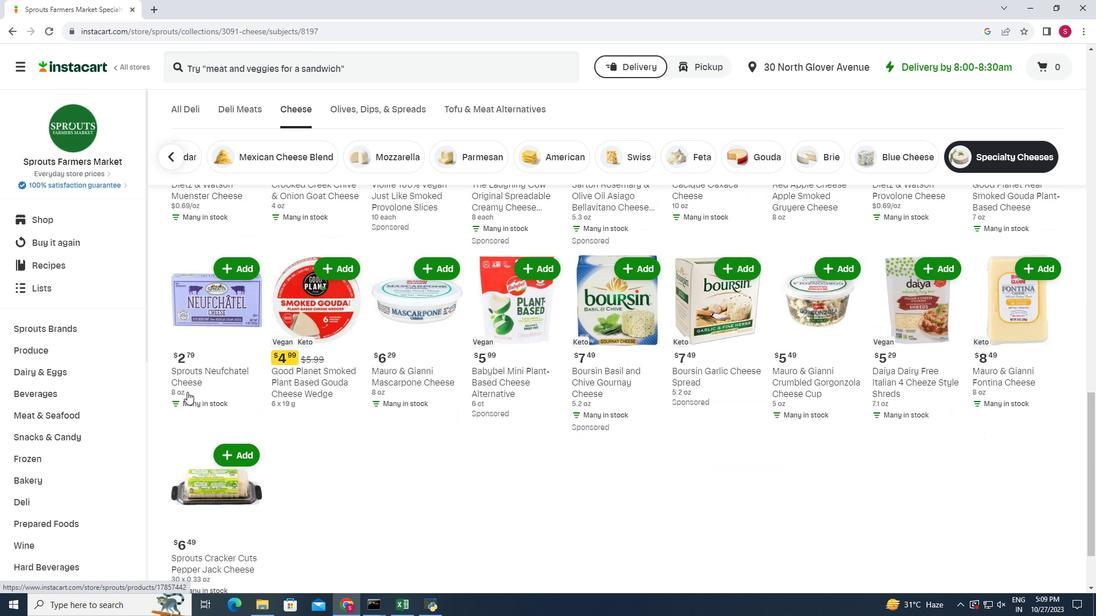 
Action: Mouse scrolled (184, 392) with delta (0, 0)
Screenshot: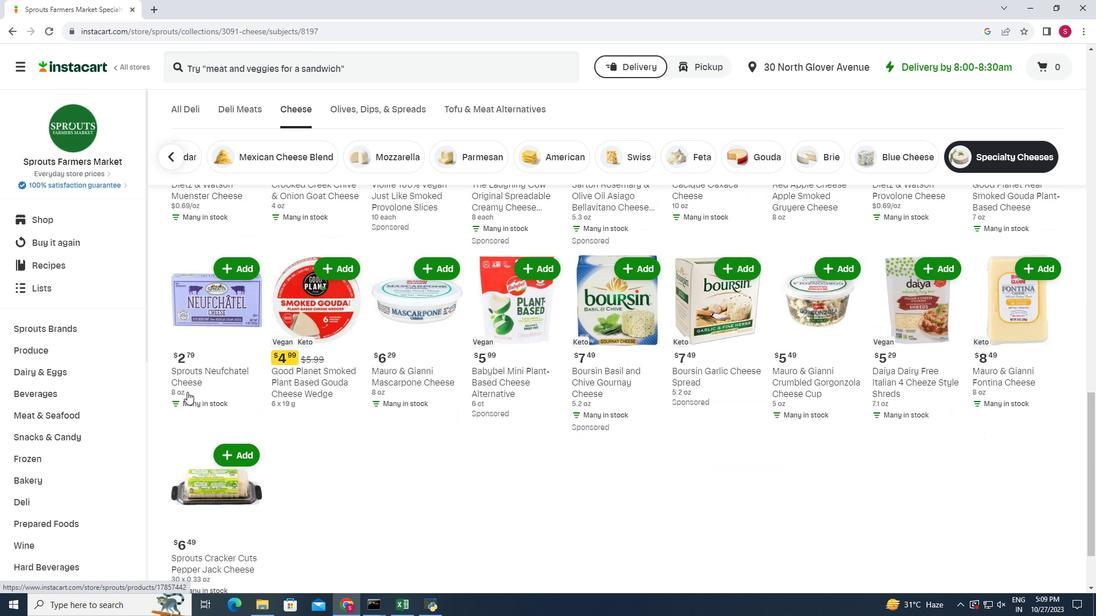 
Action: Mouse moved to (1035, 386)
Screenshot: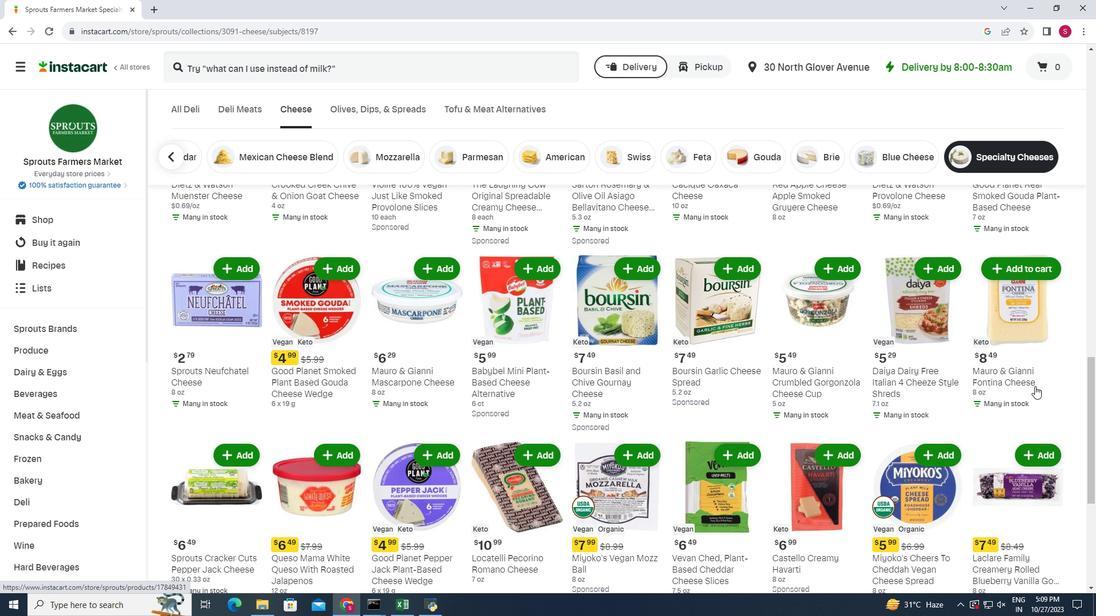 
Action: Mouse scrolled (1035, 386) with delta (0, 0)
Screenshot: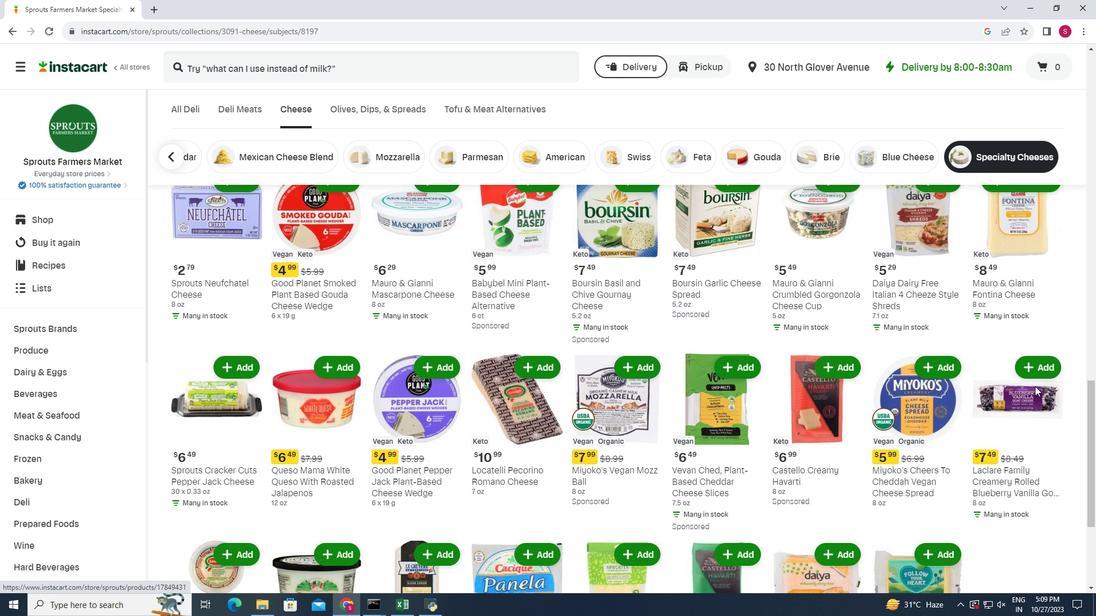 
Action: Mouse scrolled (1035, 386) with delta (0, 0)
Screenshot: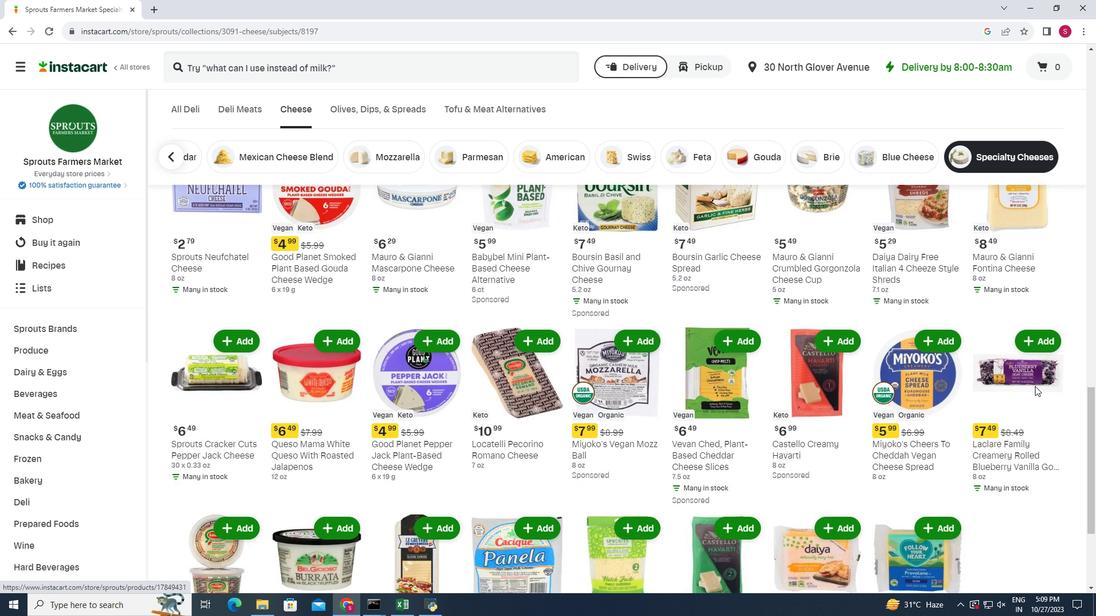 
Action: Mouse moved to (193, 412)
Screenshot: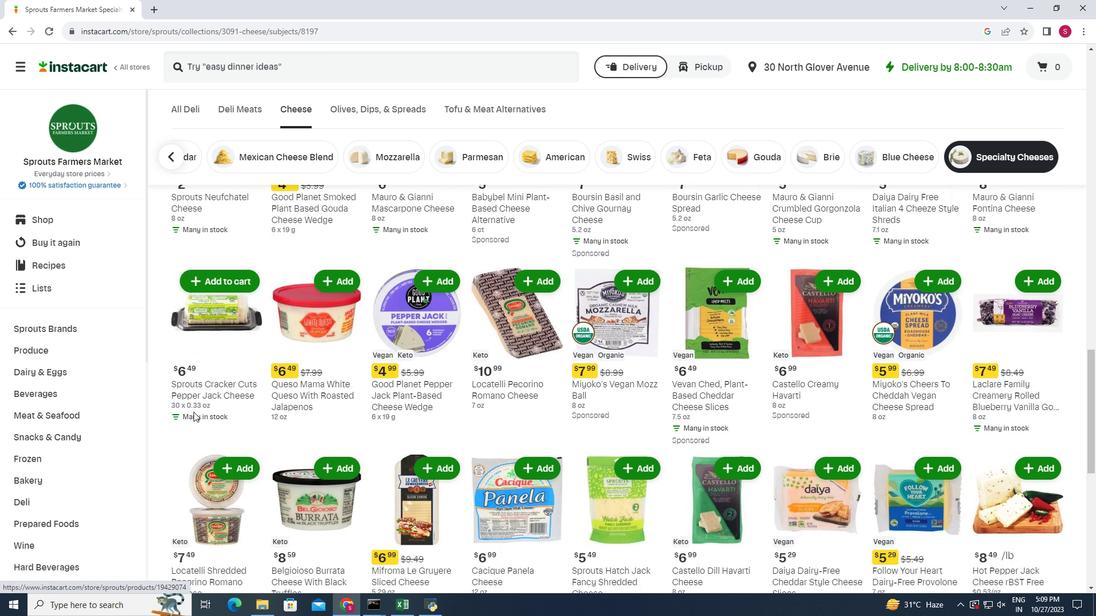 
Action: Mouse scrolled (193, 411) with delta (0, 0)
Screenshot: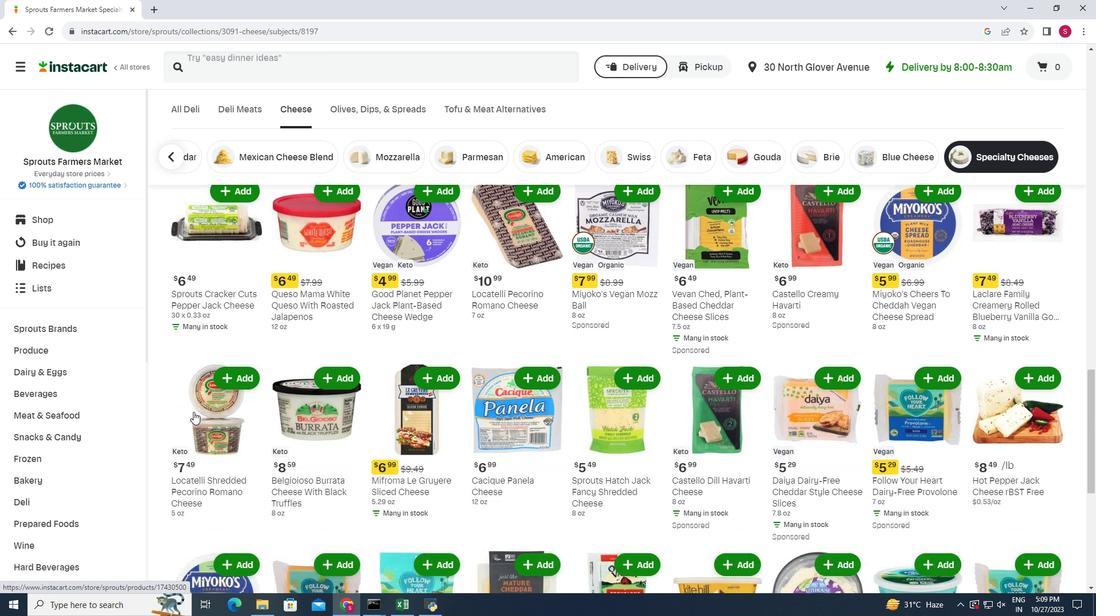 
Action: Mouse scrolled (193, 411) with delta (0, 0)
Screenshot: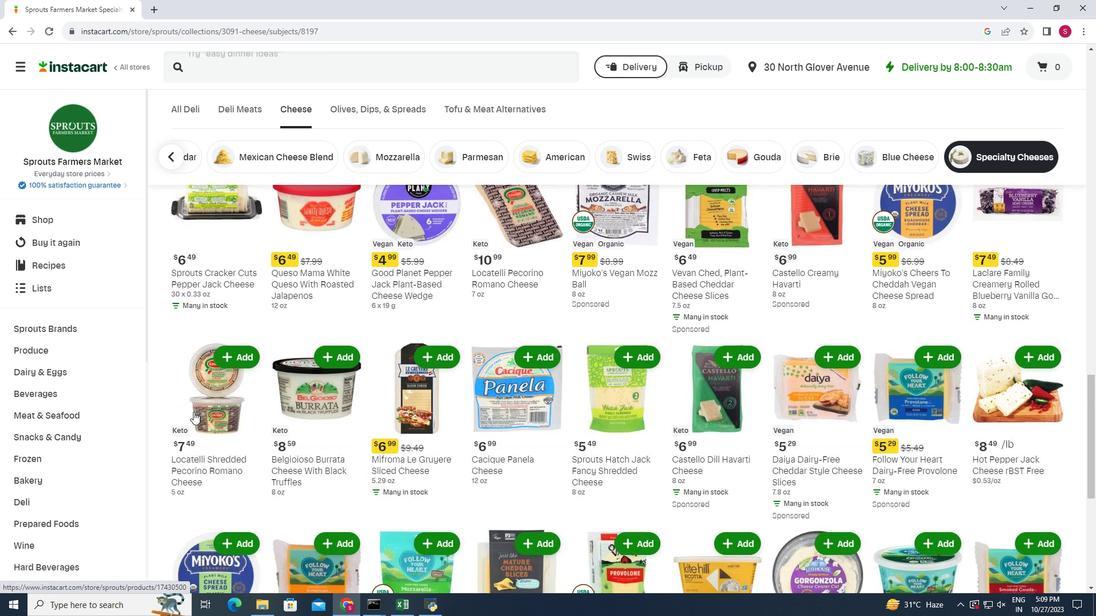 
Action: Mouse scrolled (193, 411) with delta (0, 0)
Screenshot: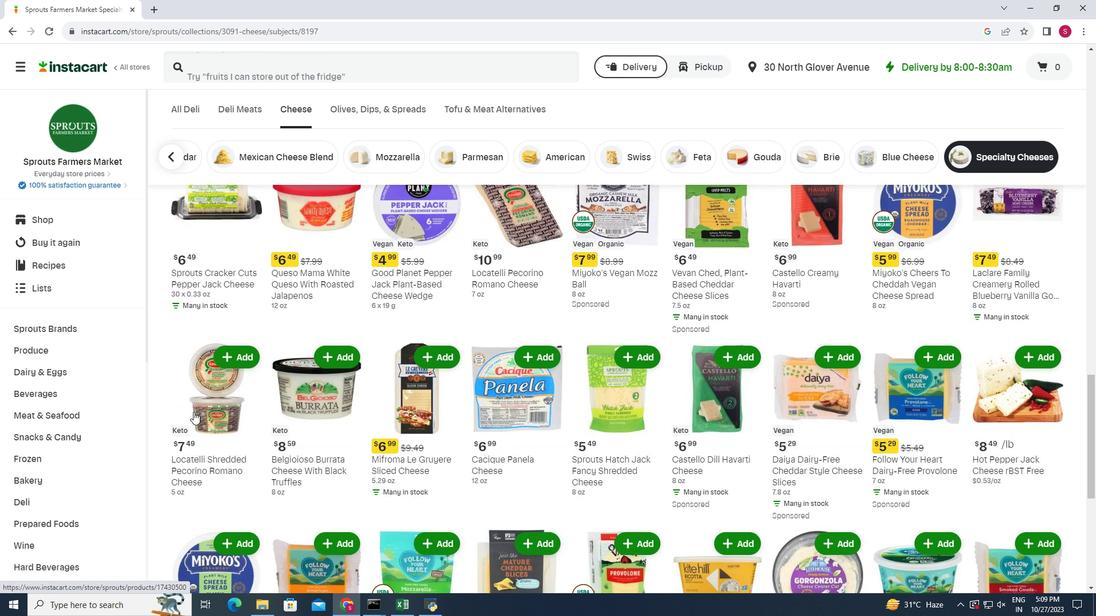 
Action: Mouse moved to (966, 430)
Screenshot: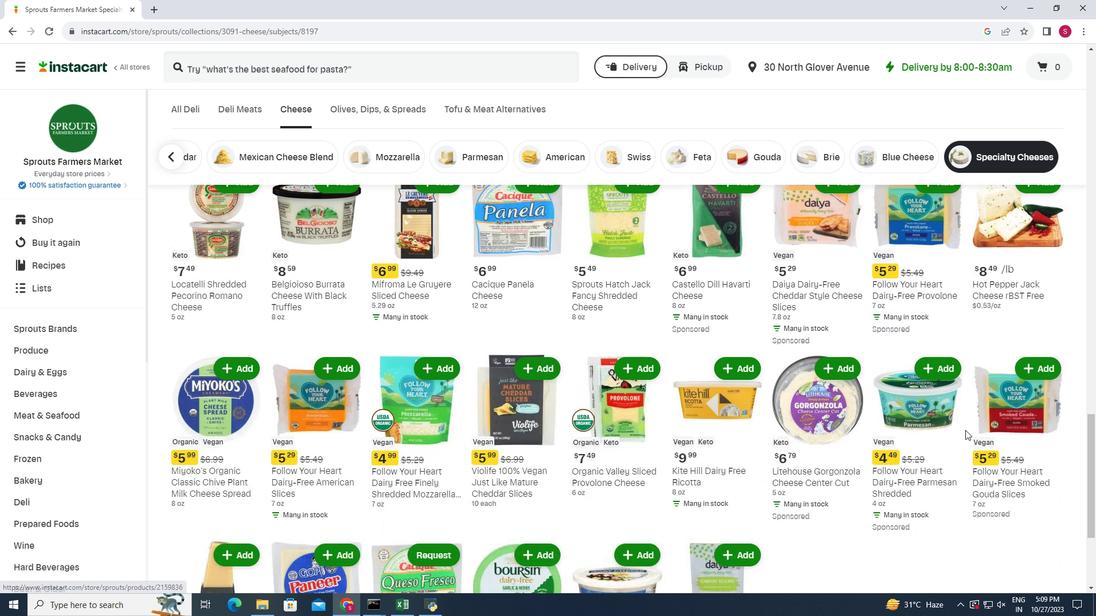 
Action: Mouse scrolled (966, 430) with delta (0, 0)
Screenshot: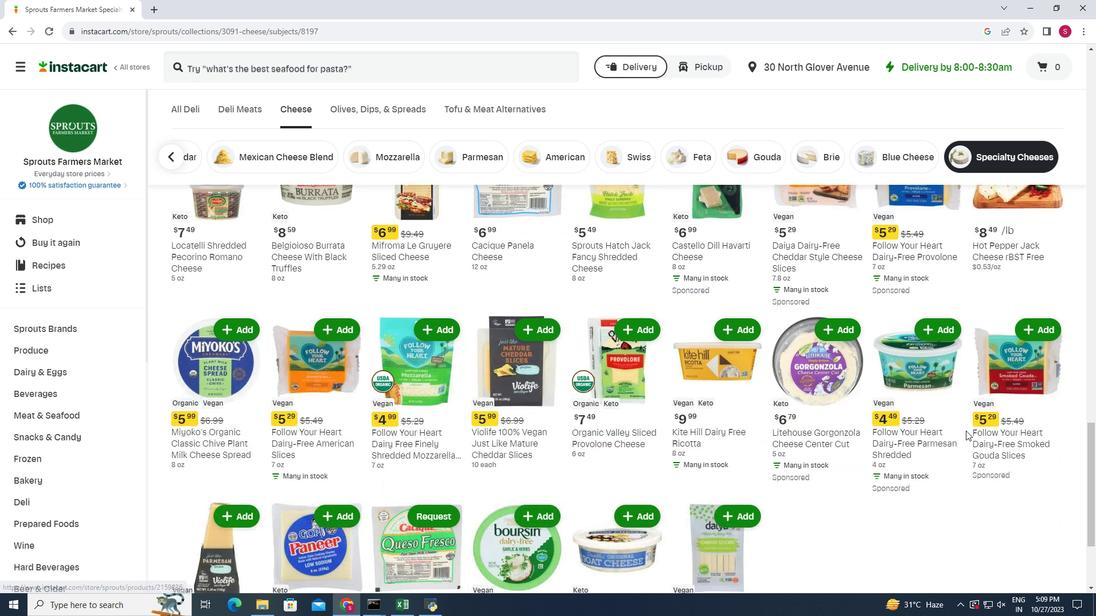 
Action: Mouse scrolled (966, 430) with delta (0, 0)
Screenshot: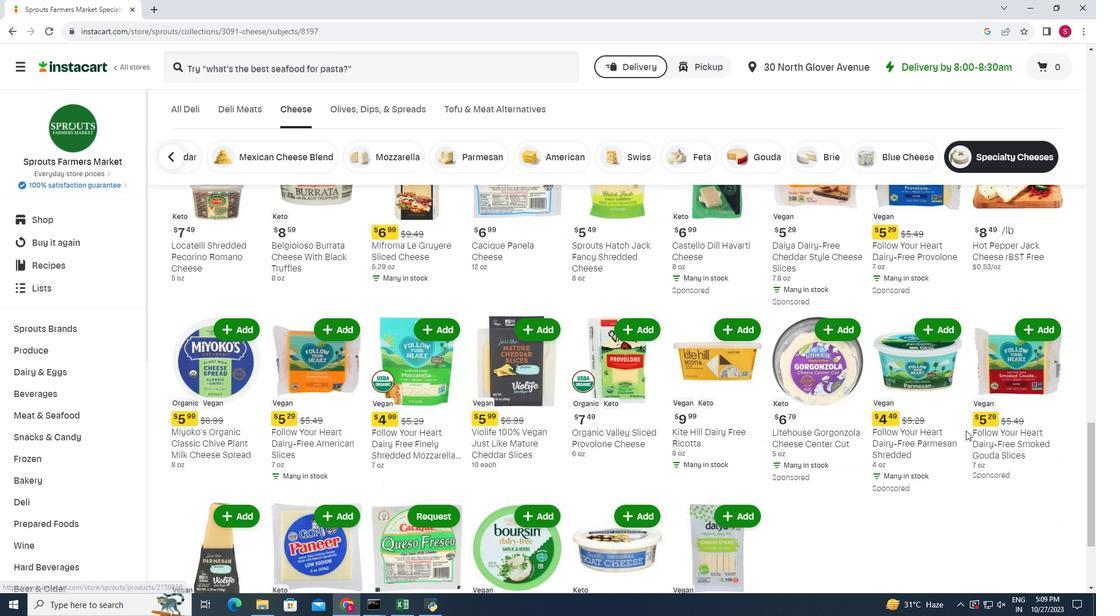 
Action: Mouse scrolled (966, 430) with delta (0, 0)
Screenshot: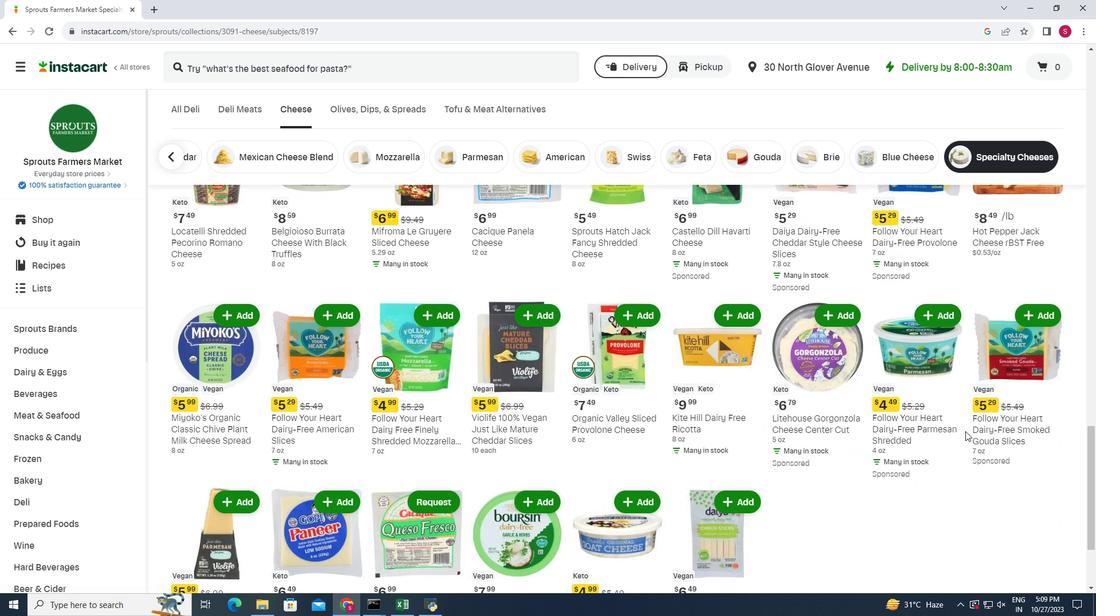 
Action: Mouse scrolled (966, 430) with delta (0, 0)
Screenshot: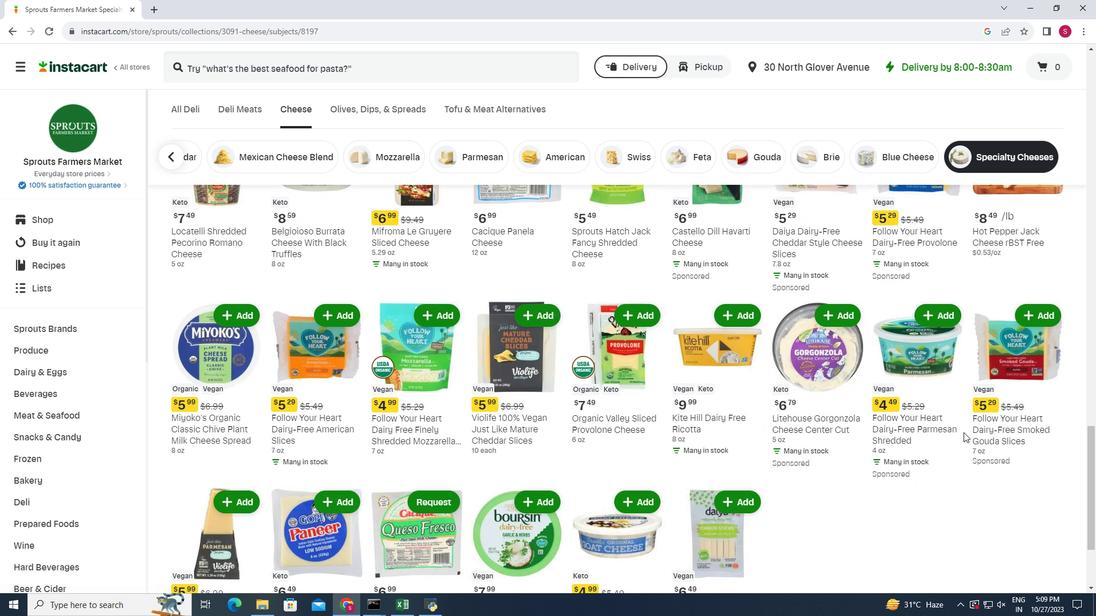
Action: Mouse moved to (952, 433)
Screenshot: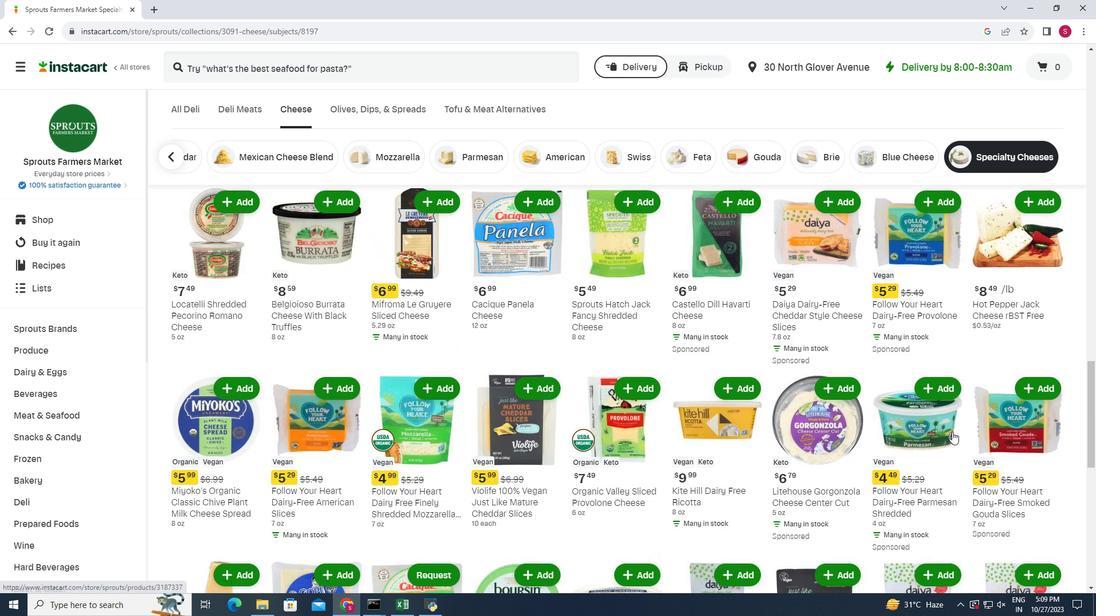 
Action: Mouse scrolled (952, 433) with delta (0, 0)
Screenshot: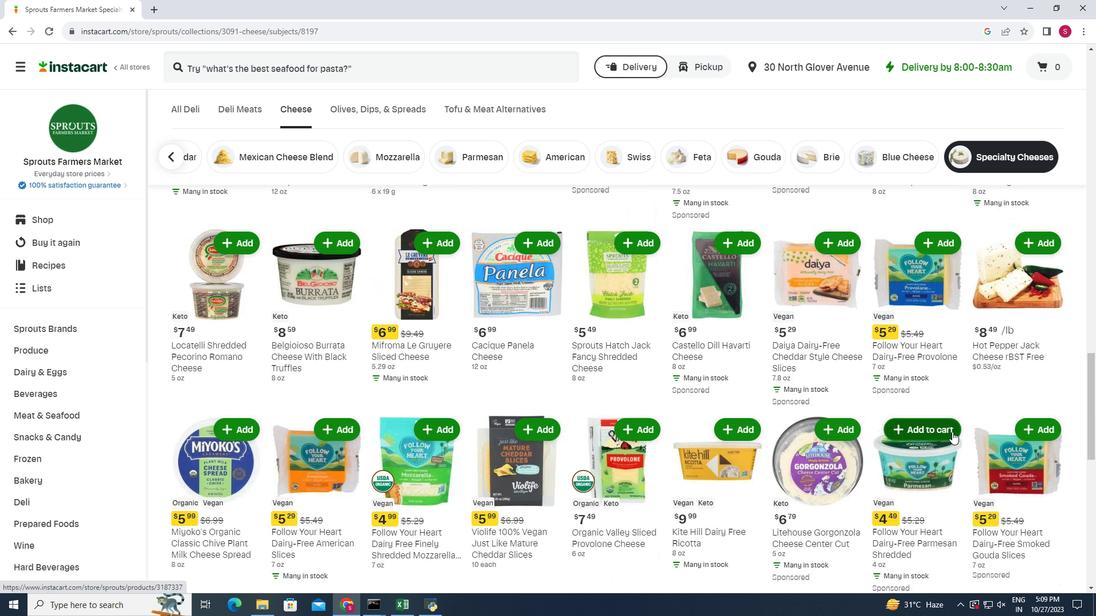 
Action: Mouse moved to (952, 433)
Screenshot: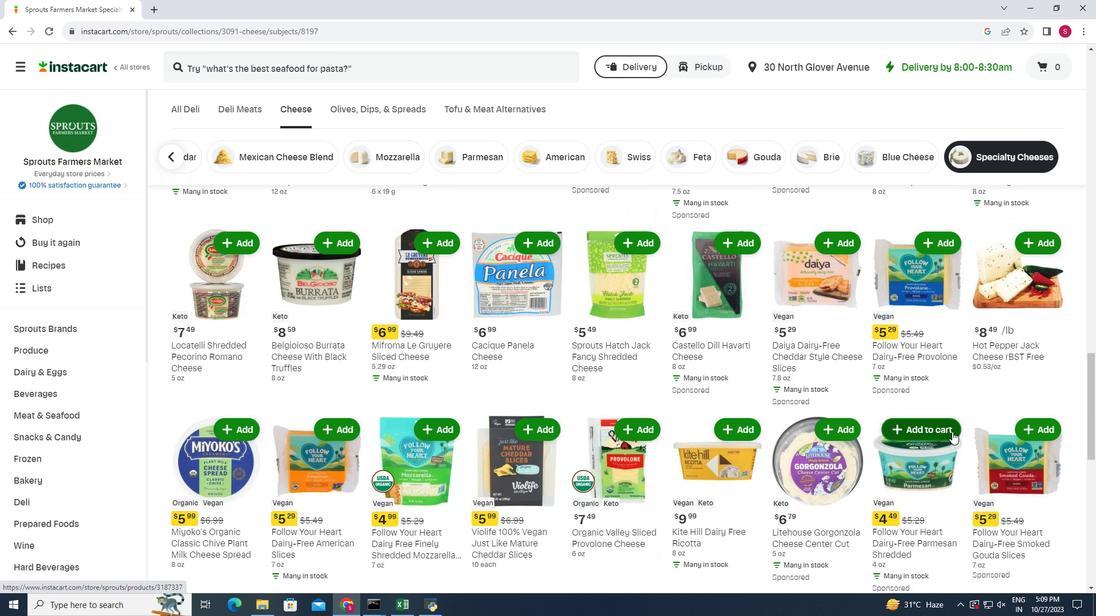 
Action: Mouse scrolled (952, 433) with delta (0, 0)
Screenshot: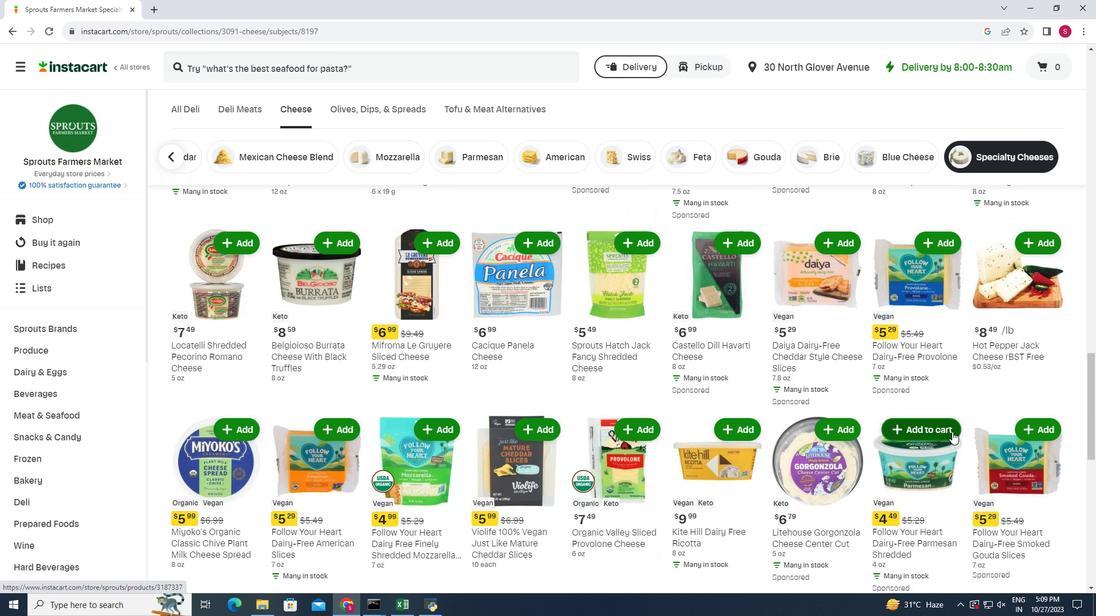 
Action: Mouse moved to (674, 456)
Screenshot: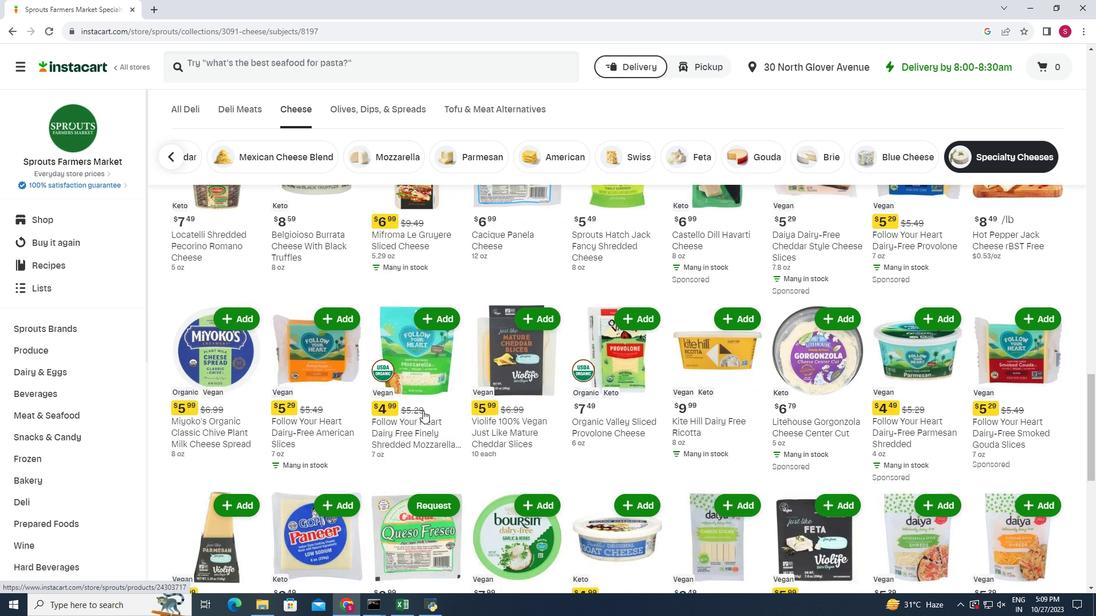 
Action: Mouse scrolled (674, 455) with delta (0, 0)
Screenshot: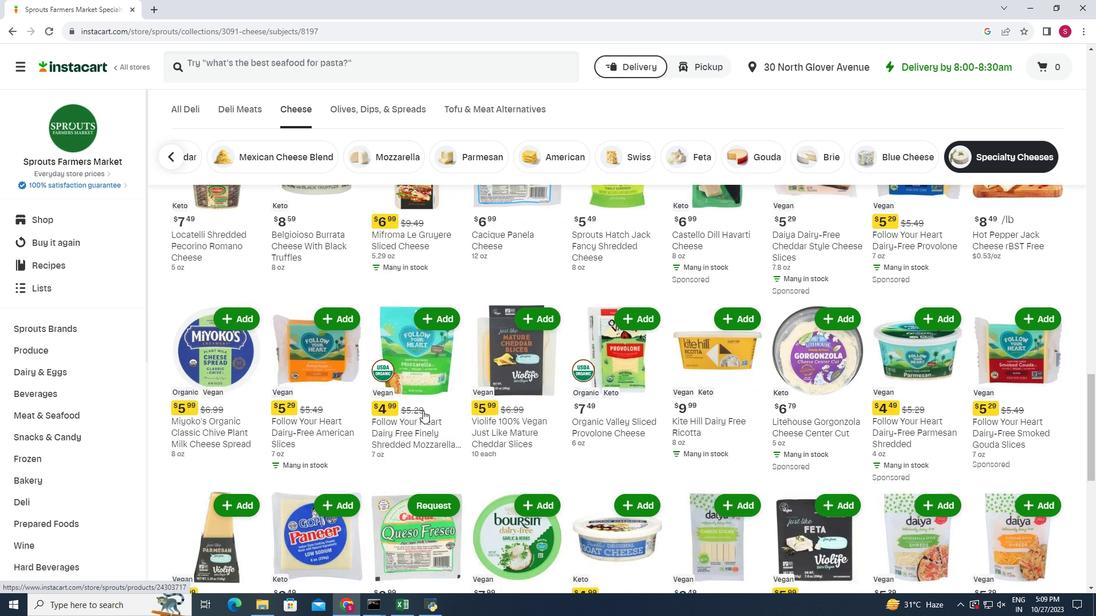 
Action: Mouse moved to (554, 435)
Screenshot: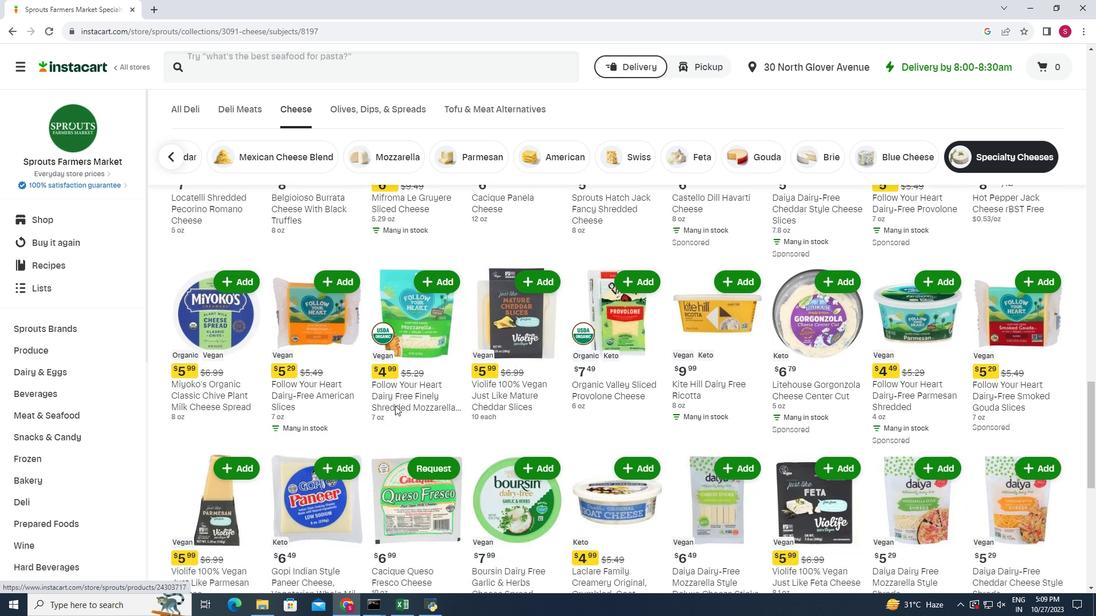 
Action: Mouse scrolled (554, 435) with delta (0, 0)
Screenshot: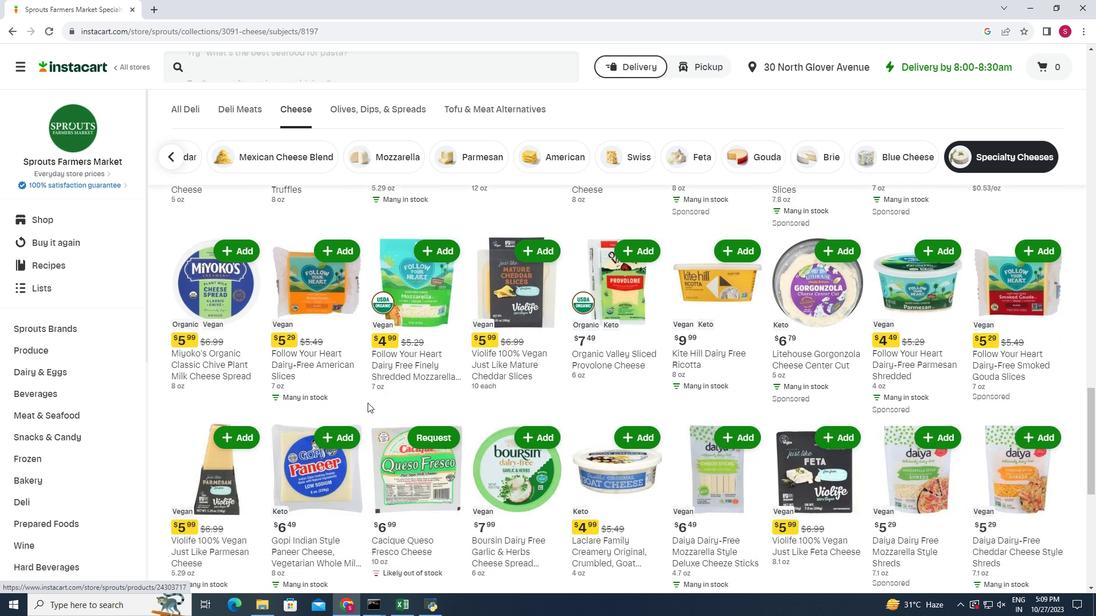 
Action: Mouse moved to (454, 417)
Screenshot: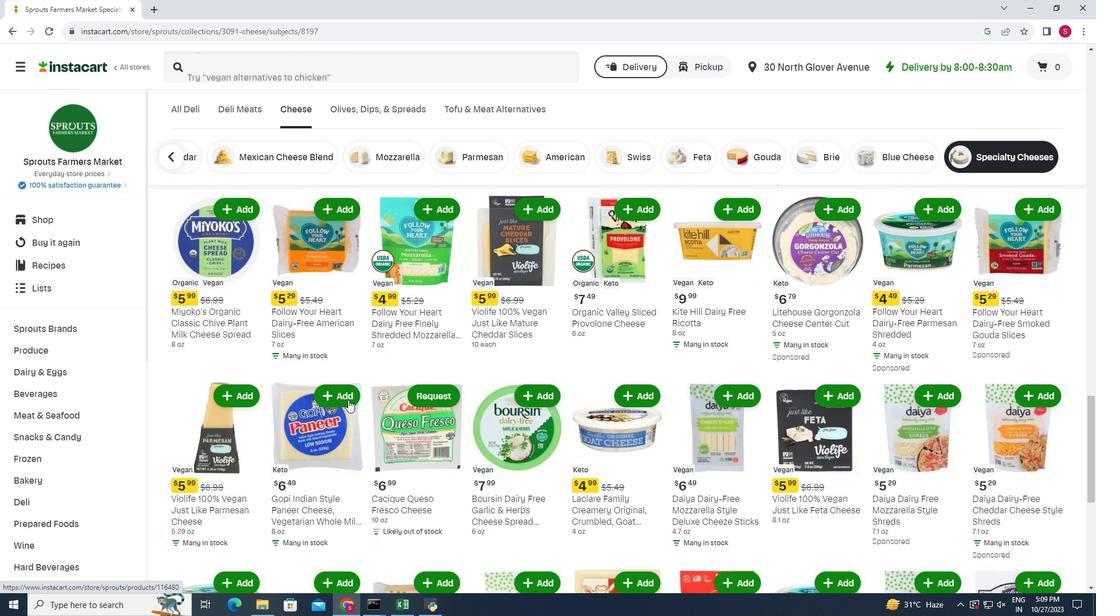 
Action: Mouse scrolled (454, 416) with delta (0, 0)
Screenshot: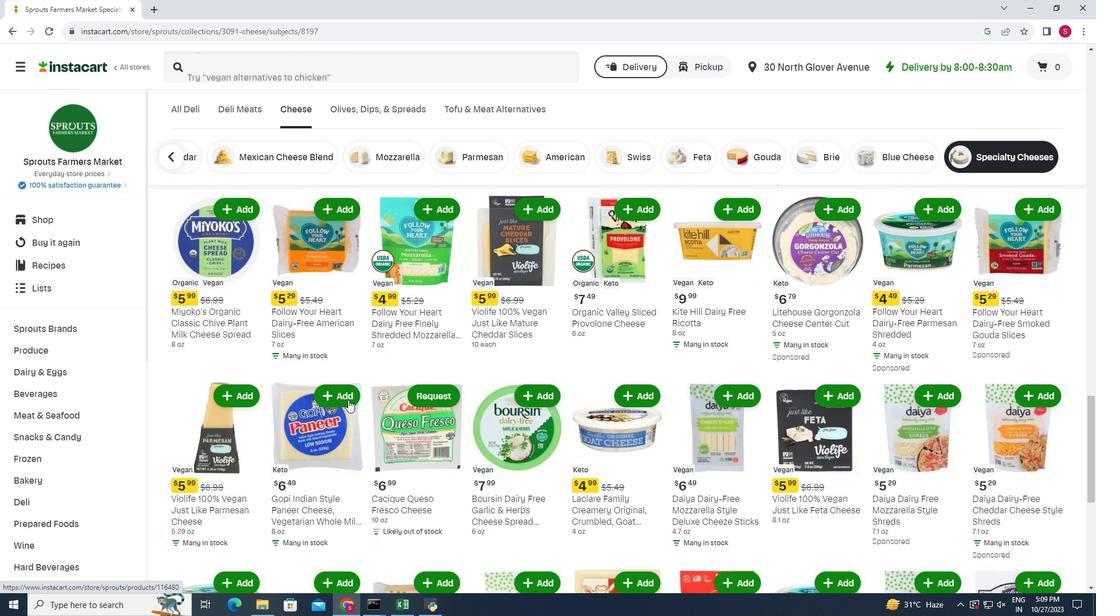 
Action: Mouse moved to (400, 407)
Screenshot: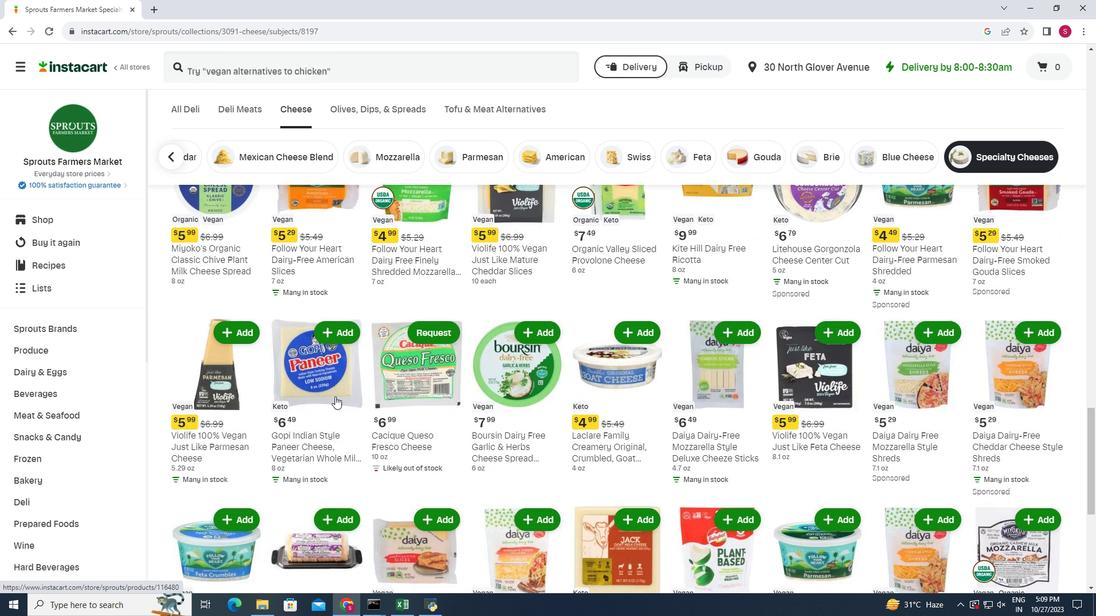 
Action: Mouse scrolled (400, 407) with delta (0, 0)
Screenshot: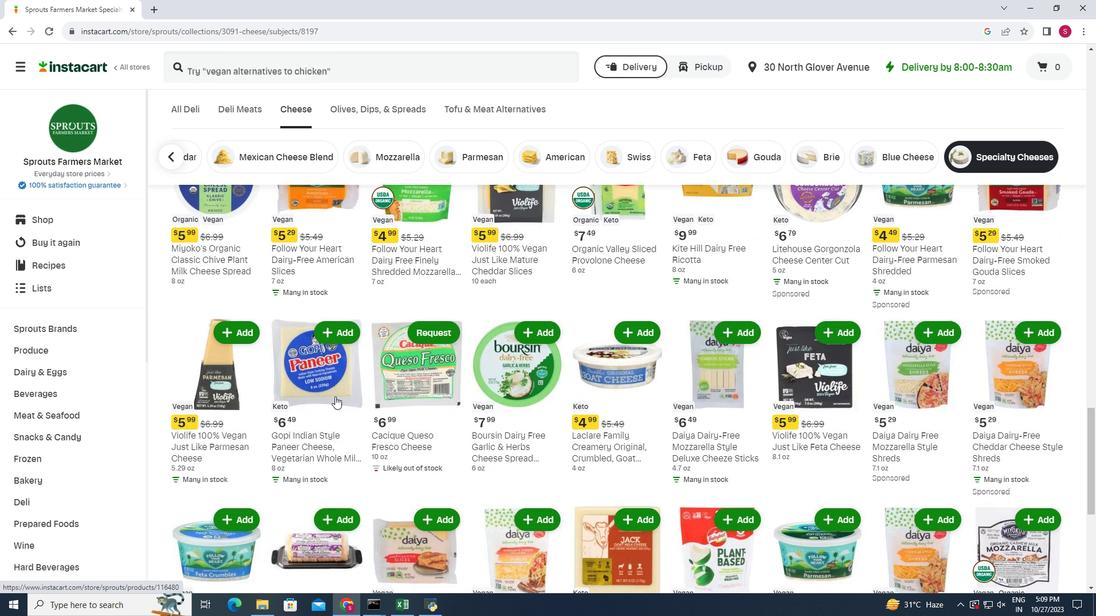 
Action: Mouse moved to (361, 401)
Screenshot: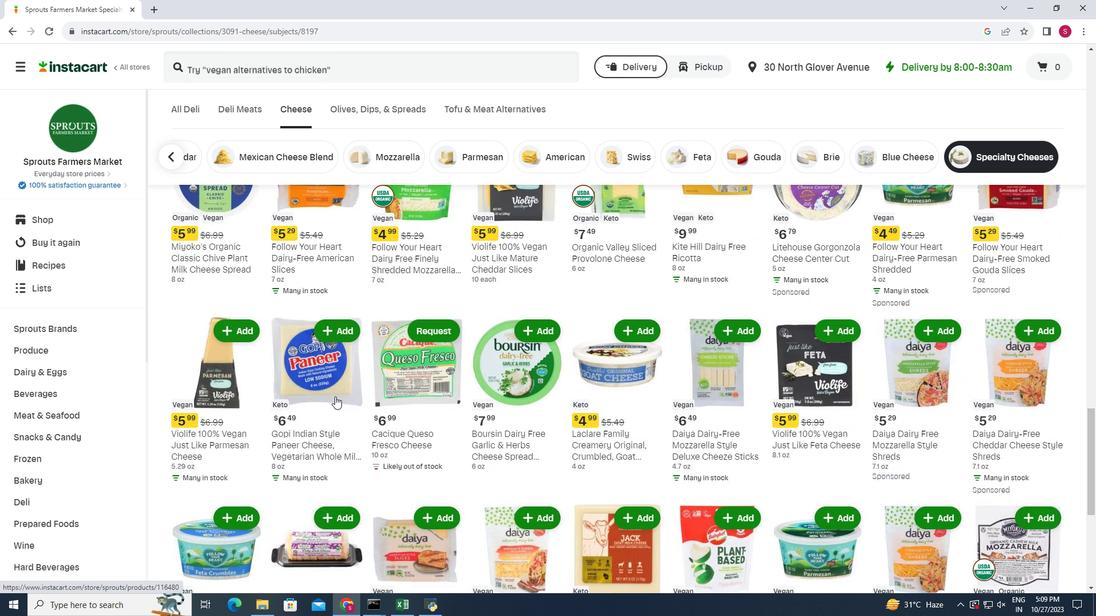 
Action: Mouse scrolled (361, 400) with delta (0, 0)
Screenshot: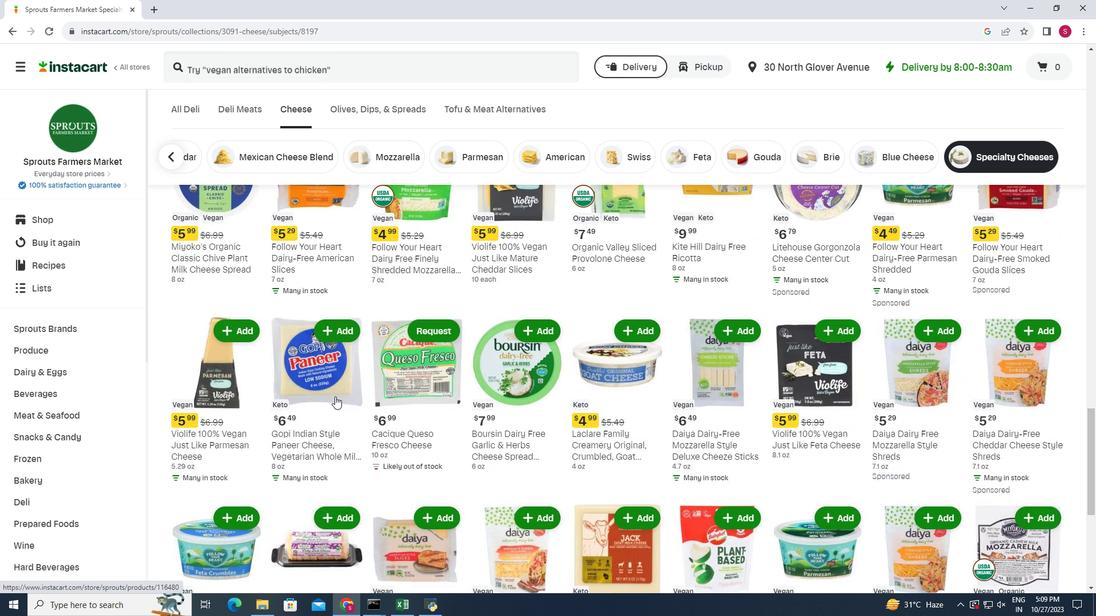 
Action: Mouse moved to (335, 397)
Screenshot: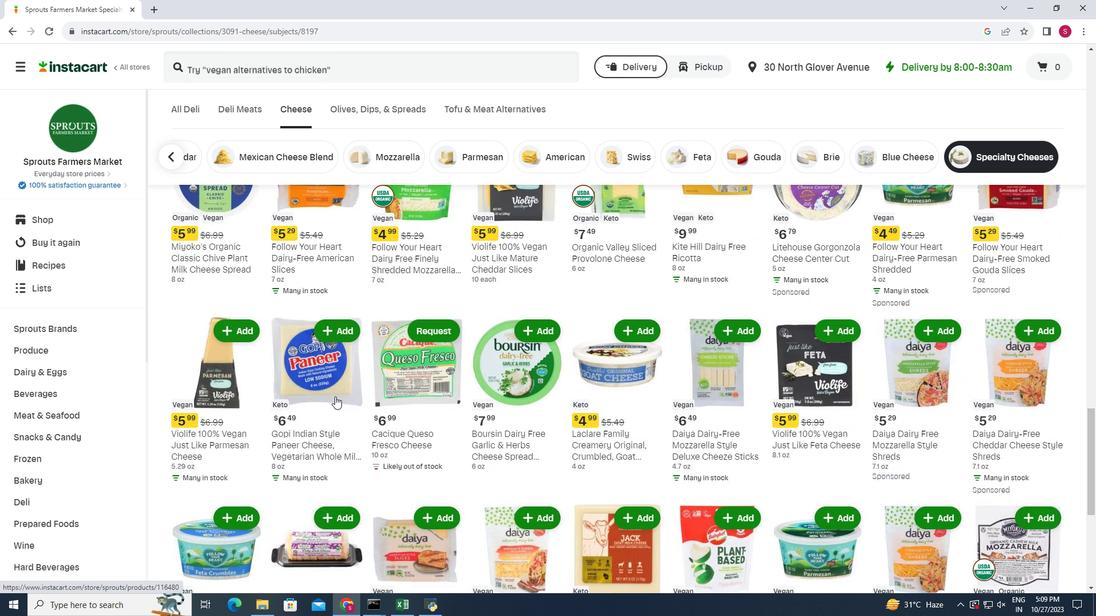 
